 Task: Add a signature Madison Evans containing Best wishes for a happy National Adoption Month, Madison Evans to email address softage.3@softage.net and add a label Letters of intent
Action: Mouse moved to (87, 119)
Screenshot: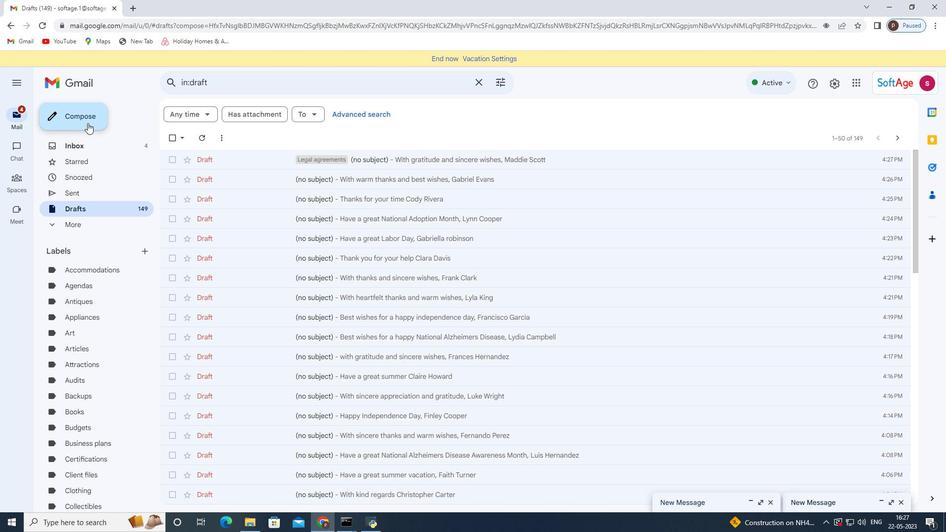 
Action: Mouse pressed left at (87, 119)
Screenshot: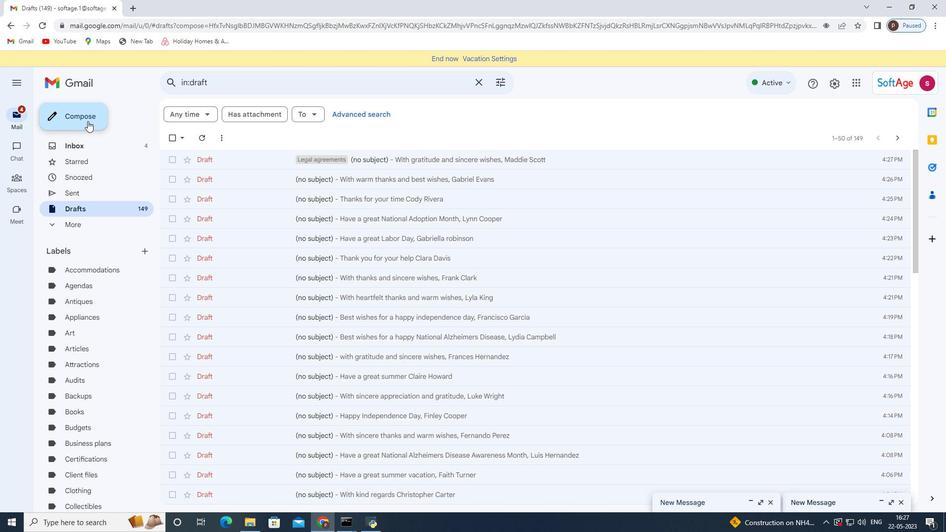 
Action: Mouse moved to (534, 494)
Screenshot: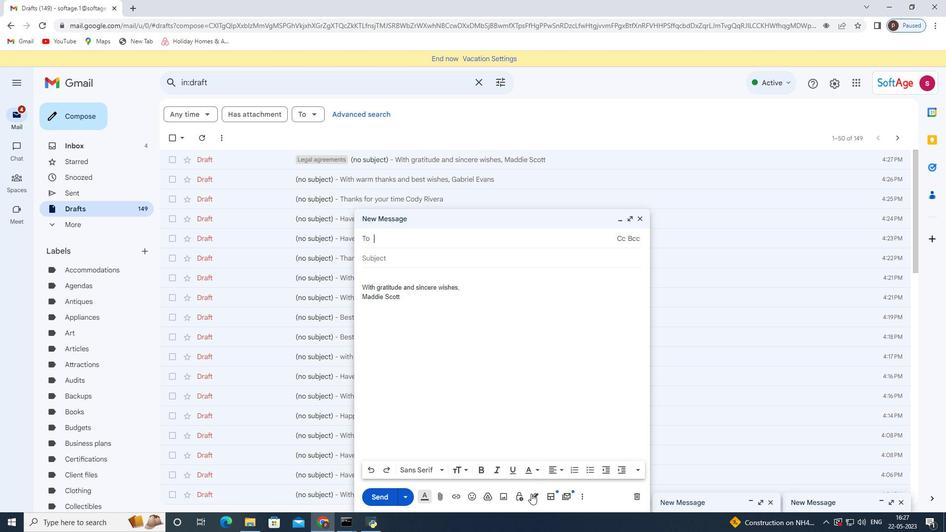 
Action: Mouse pressed left at (534, 494)
Screenshot: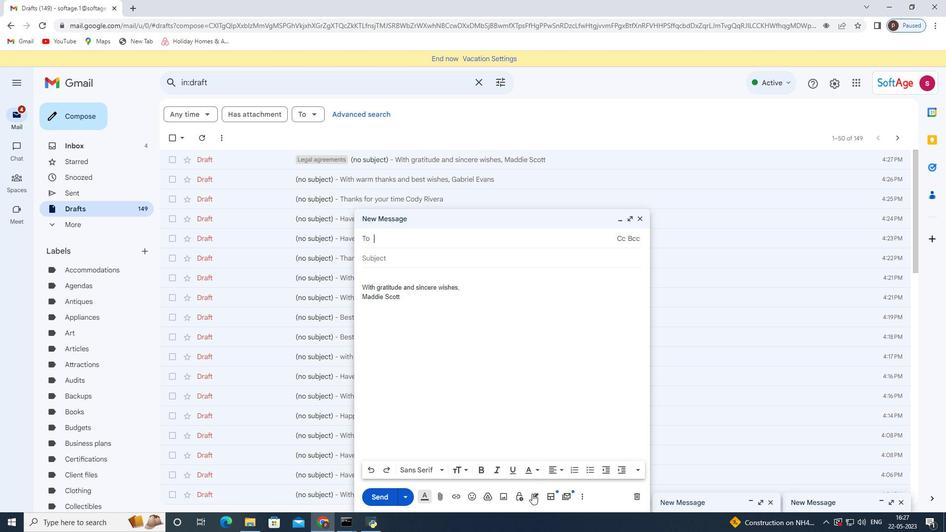 
Action: Mouse moved to (584, 447)
Screenshot: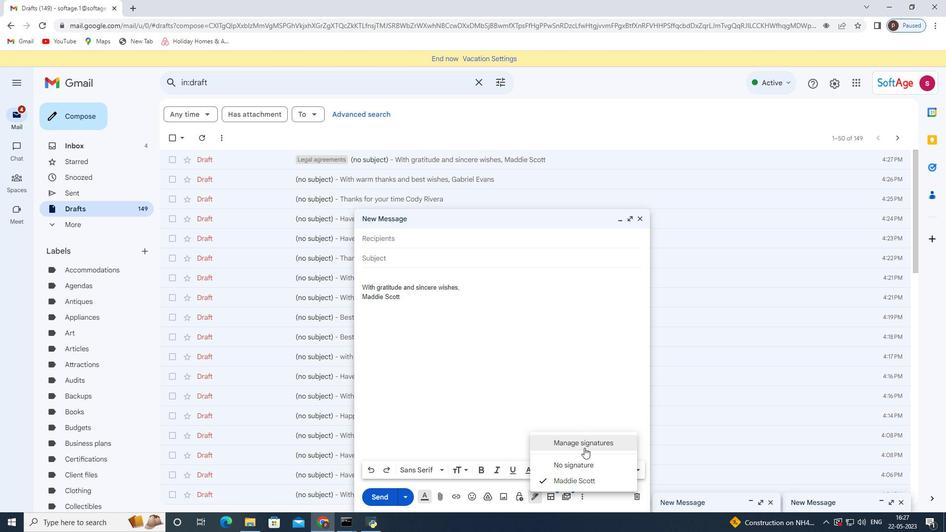 
Action: Mouse pressed left at (584, 447)
Screenshot: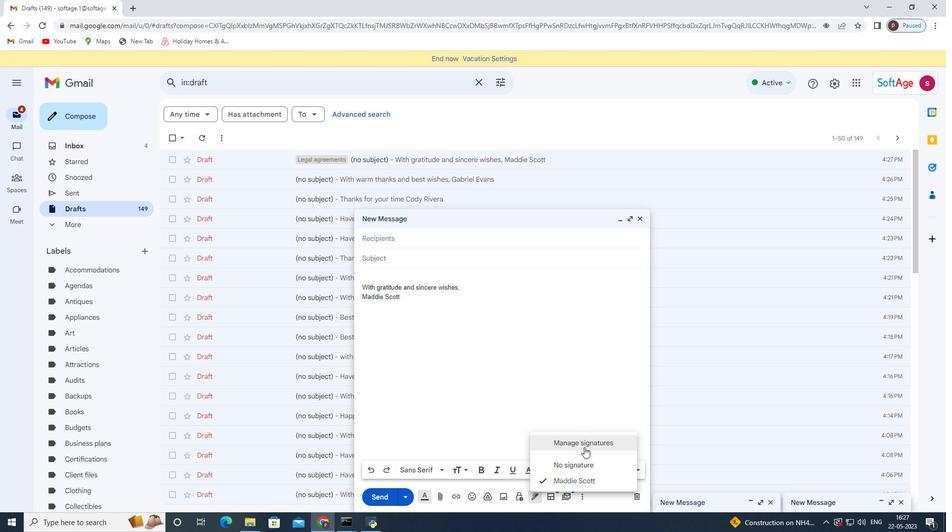 
Action: Mouse moved to (254, 349)
Screenshot: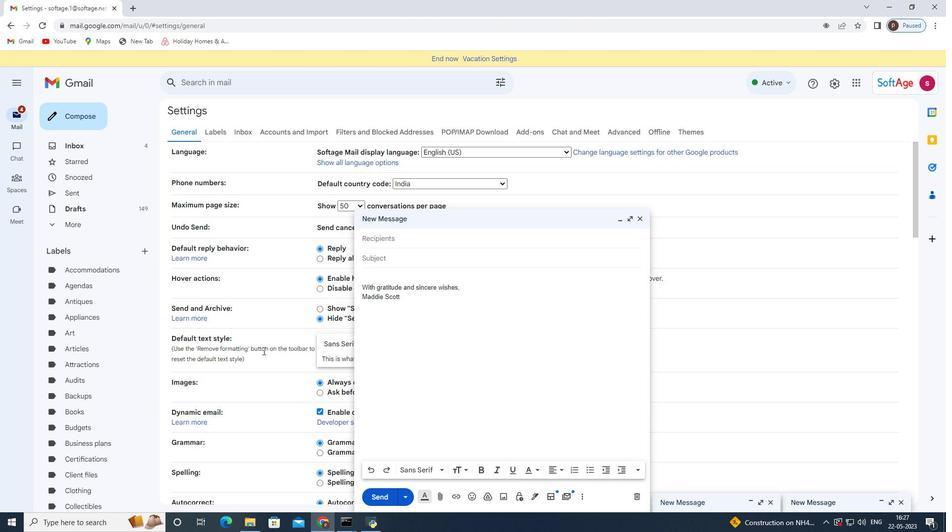 
Action: Mouse scrolled (254, 348) with delta (0, 0)
Screenshot: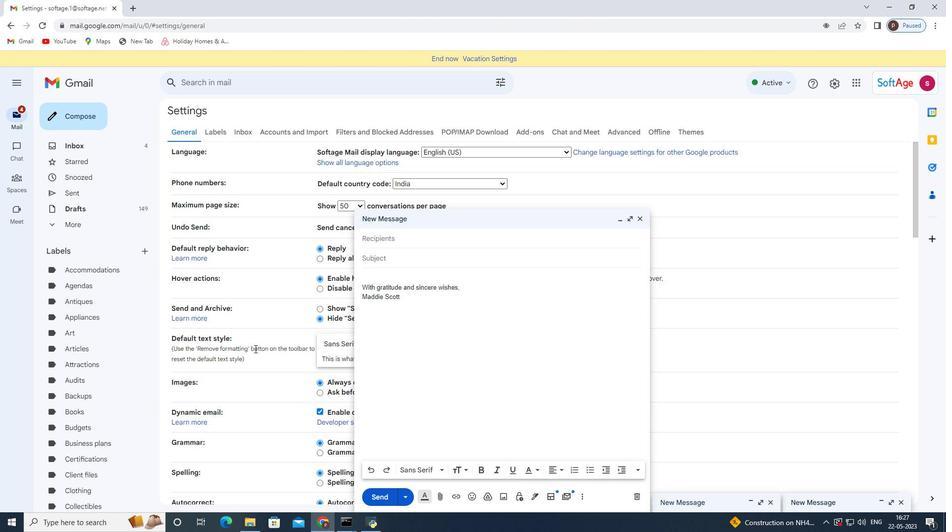 
Action: Mouse scrolled (254, 348) with delta (0, 0)
Screenshot: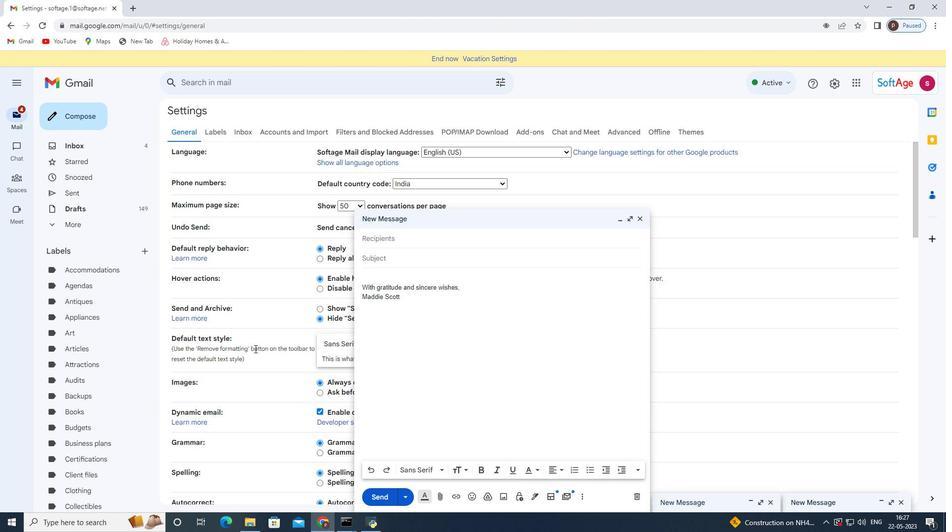 
Action: Mouse scrolled (254, 348) with delta (0, 0)
Screenshot: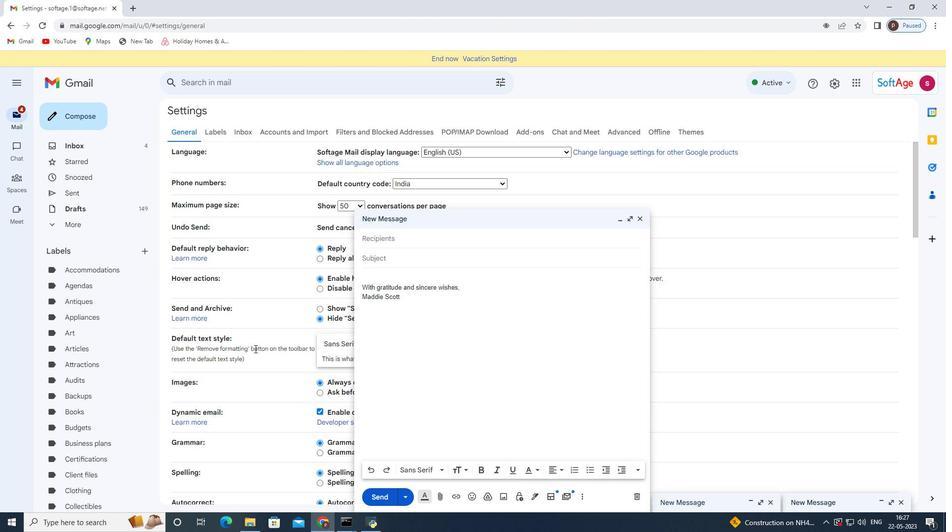 
Action: Mouse scrolled (254, 348) with delta (0, 0)
Screenshot: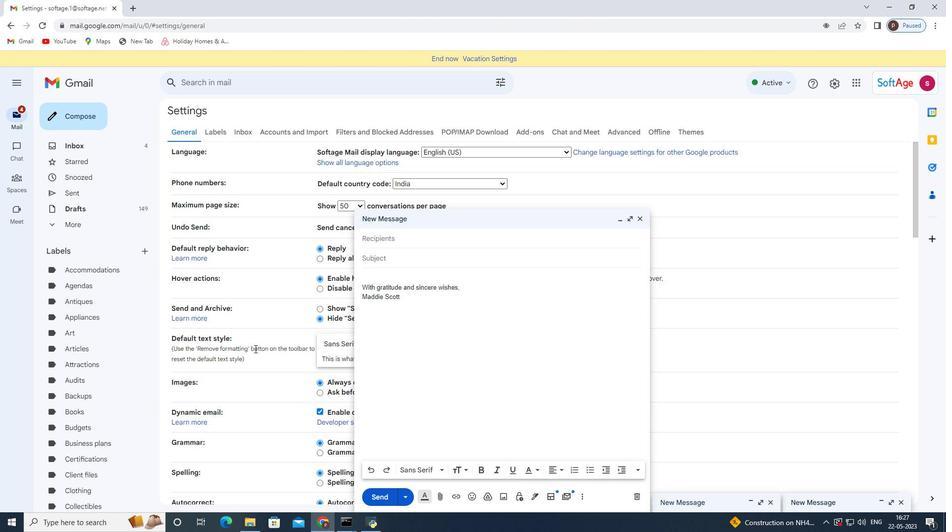 
Action: Mouse scrolled (254, 348) with delta (0, 0)
Screenshot: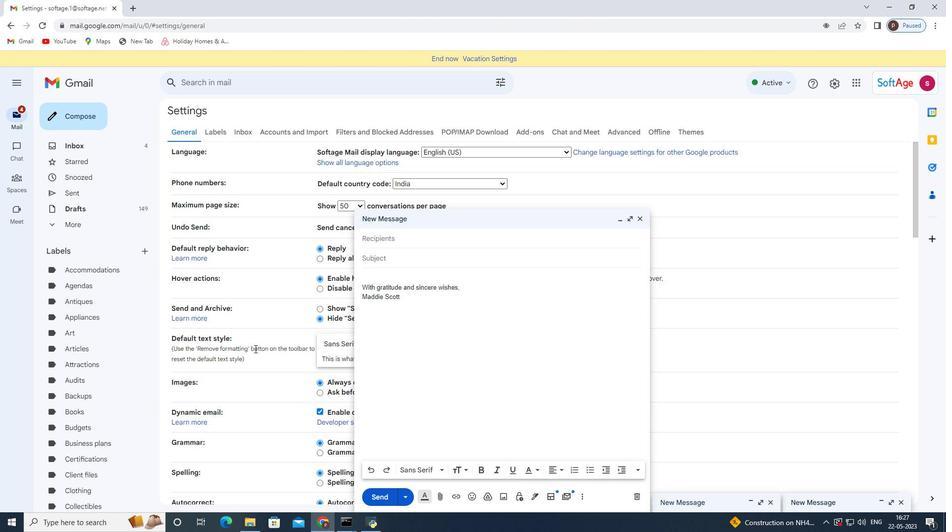 
Action: Mouse moved to (639, 219)
Screenshot: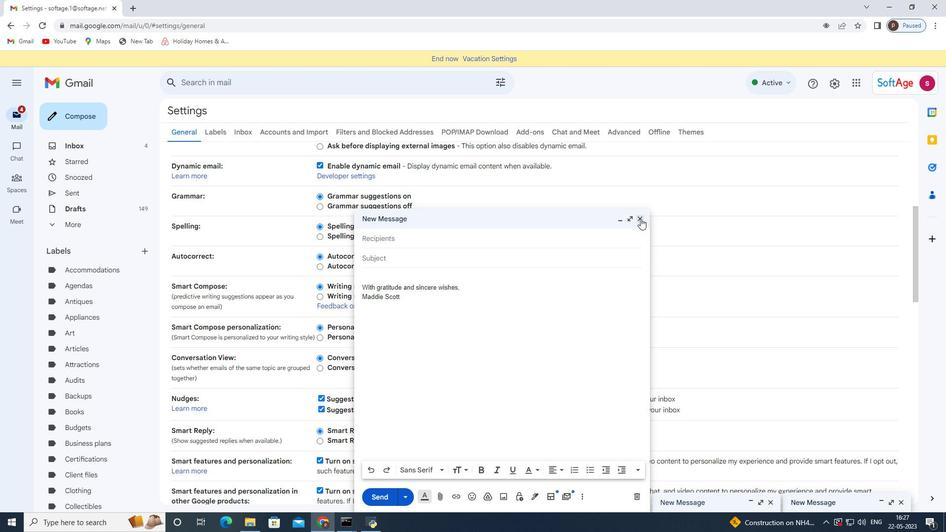 
Action: Mouse pressed left at (639, 219)
Screenshot: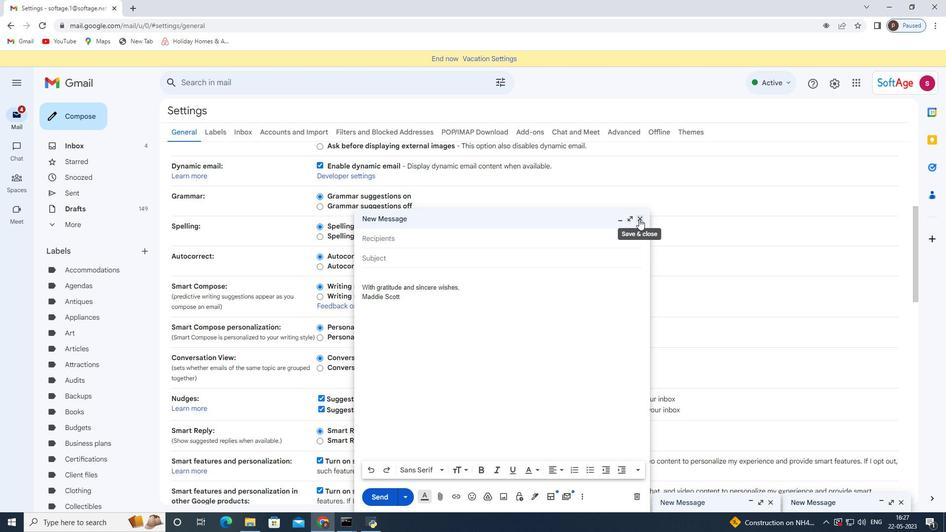 
Action: Mouse moved to (393, 303)
Screenshot: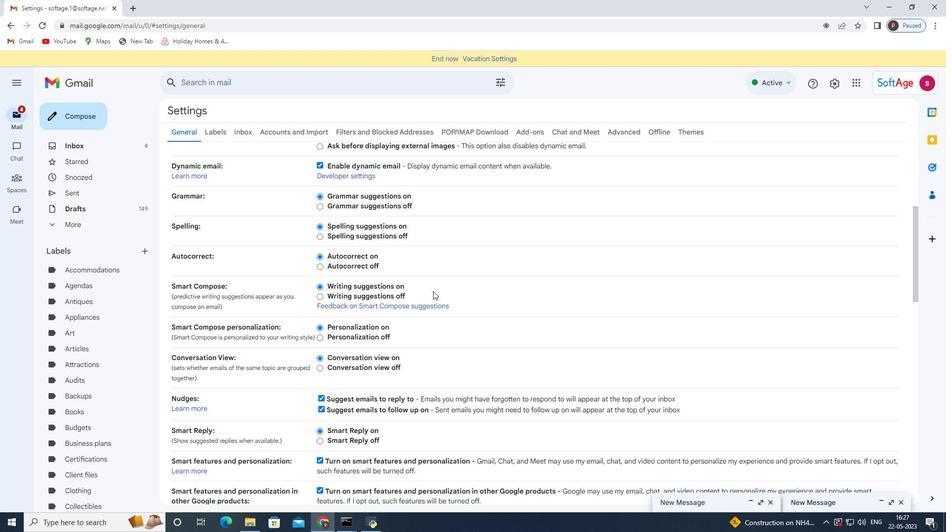 
Action: Mouse scrolled (393, 303) with delta (0, 0)
Screenshot: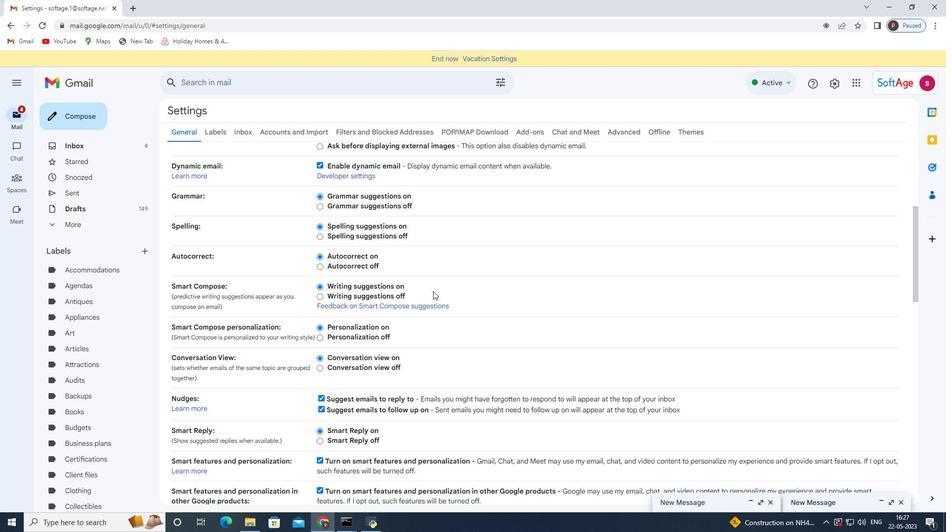 
Action: Mouse moved to (393, 304)
Screenshot: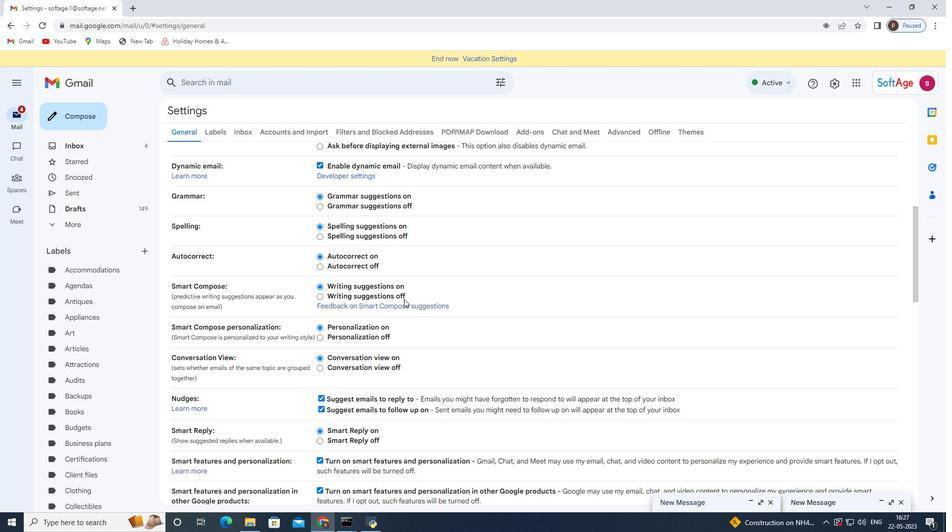 
Action: Mouse scrolled (393, 303) with delta (0, 0)
Screenshot: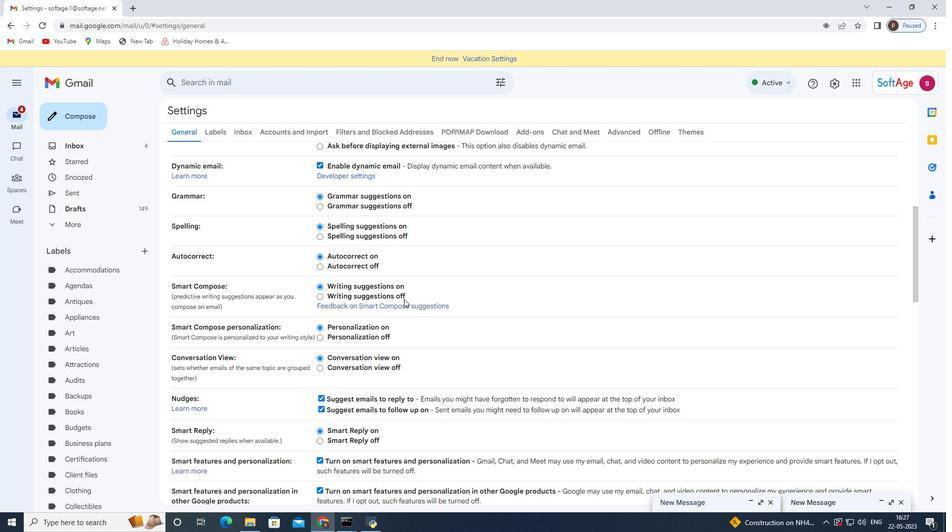 
Action: Mouse moved to (392, 305)
Screenshot: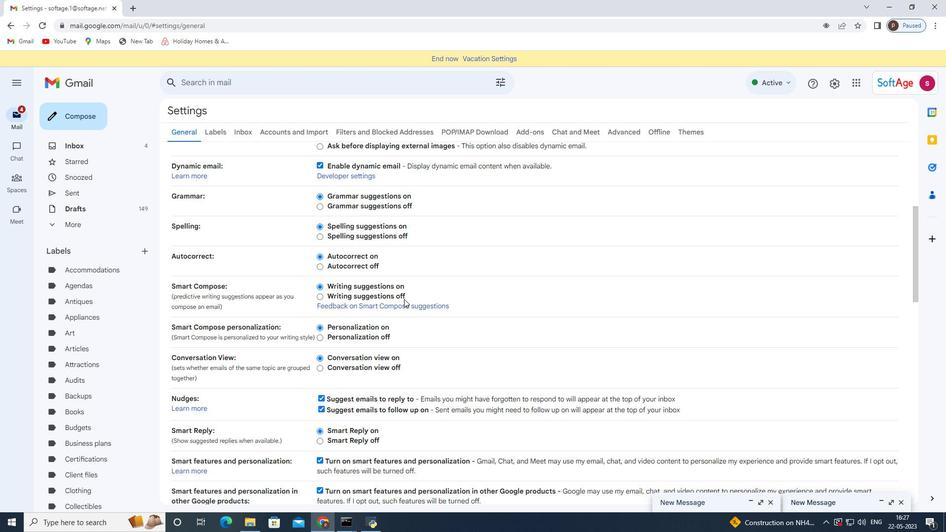 
Action: Mouse scrolled (392, 305) with delta (0, 0)
Screenshot: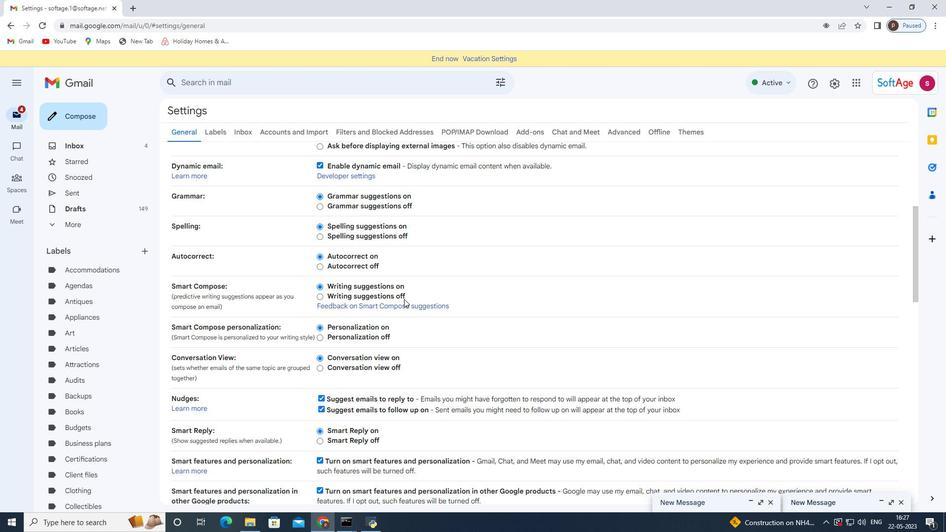 
Action: Mouse moved to (390, 306)
Screenshot: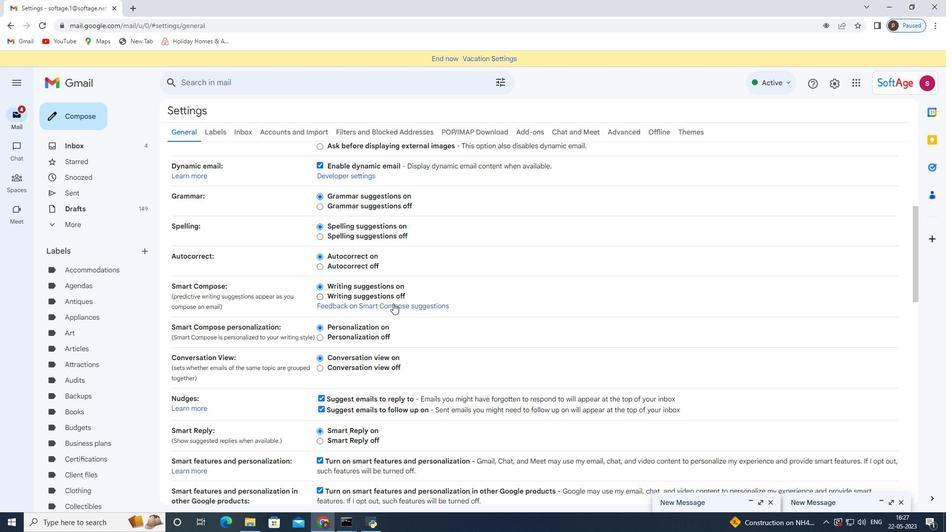 
Action: Mouse scrolled (390, 306) with delta (0, 0)
Screenshot: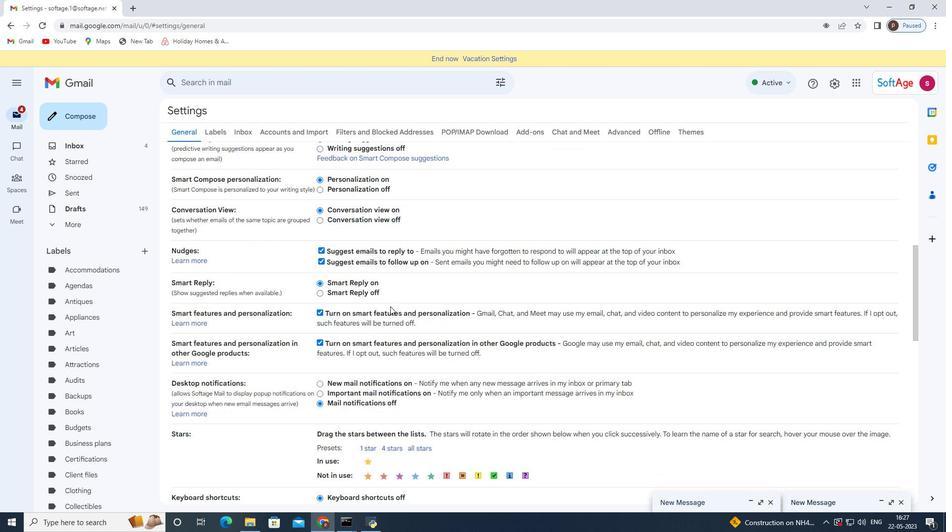 
Action: Mouse moved to (390, 307)
Screenshot: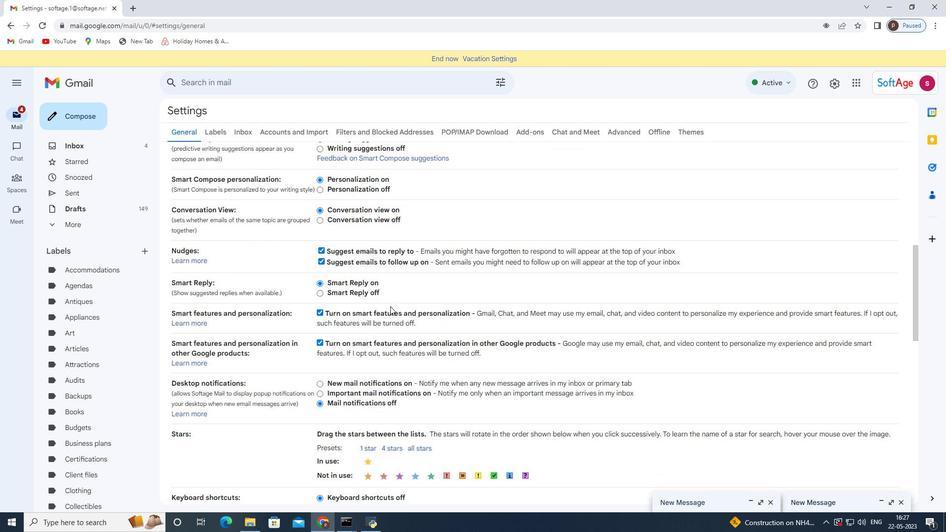 
Action: Mouse scrolled (390, 306) with delta (0, 0)
Screenshot: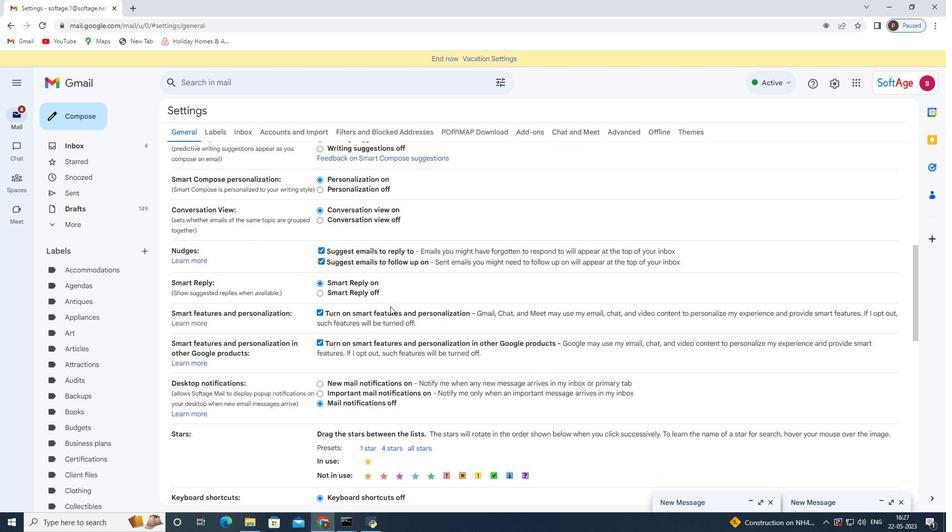 
Action: Mouse moved to (389, 309)
Screenshot: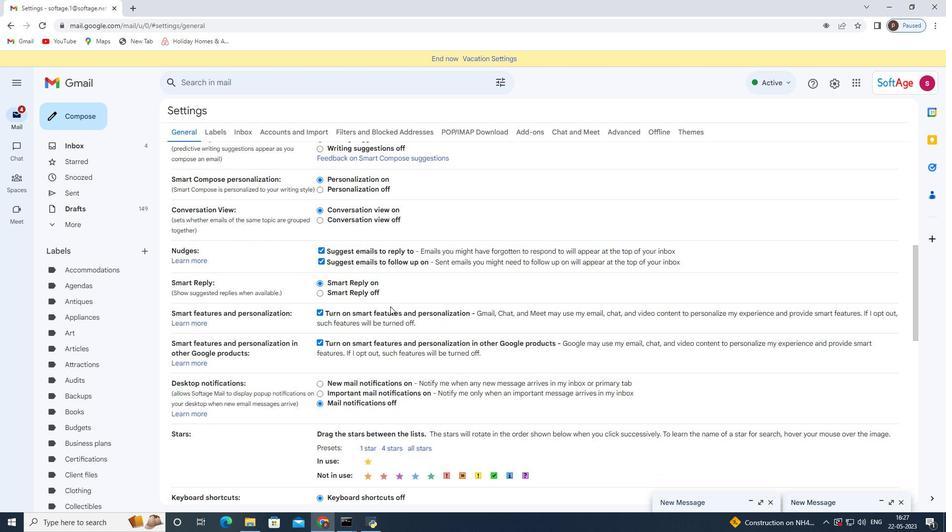 
Action: Mouse scrolled (390, 307) with delta (0, 0)
Screenshot: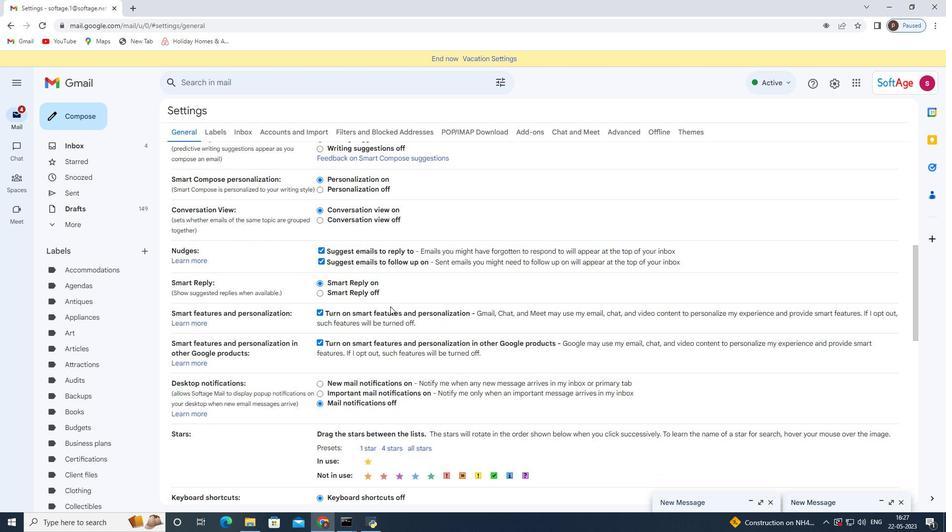 
Action: Mouse moved to (364, 337)
Screenshot: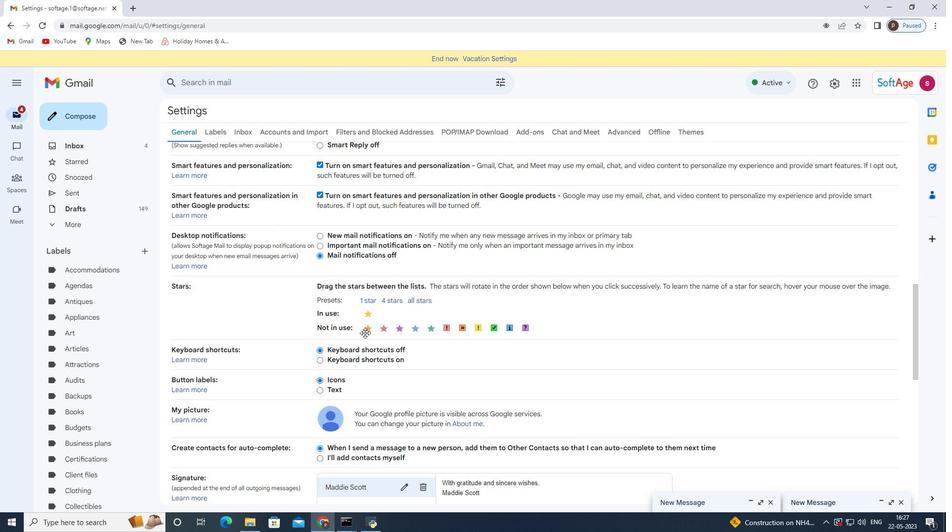 
Action: Mouse scrolled (364, 337) with delta (0, 0)
Screenshot: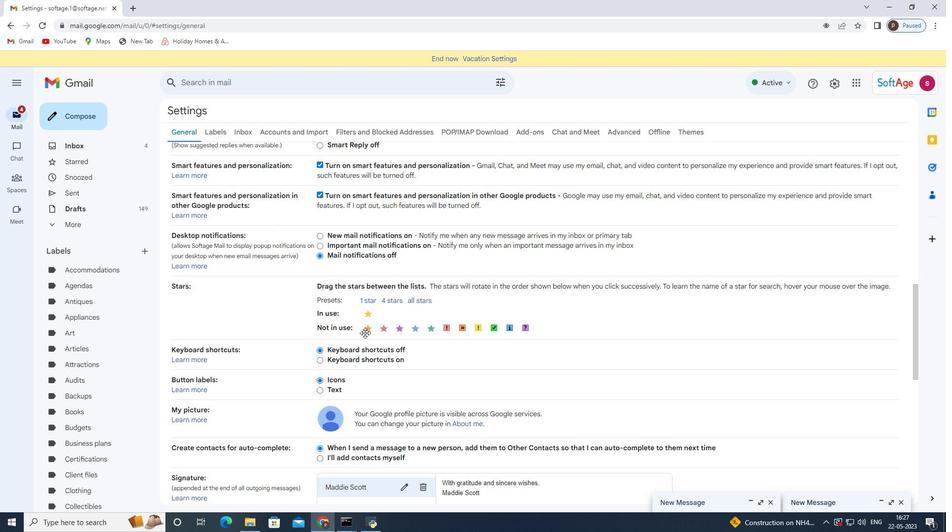 
Action: Mouse moved to (363, 338)
Screenshot: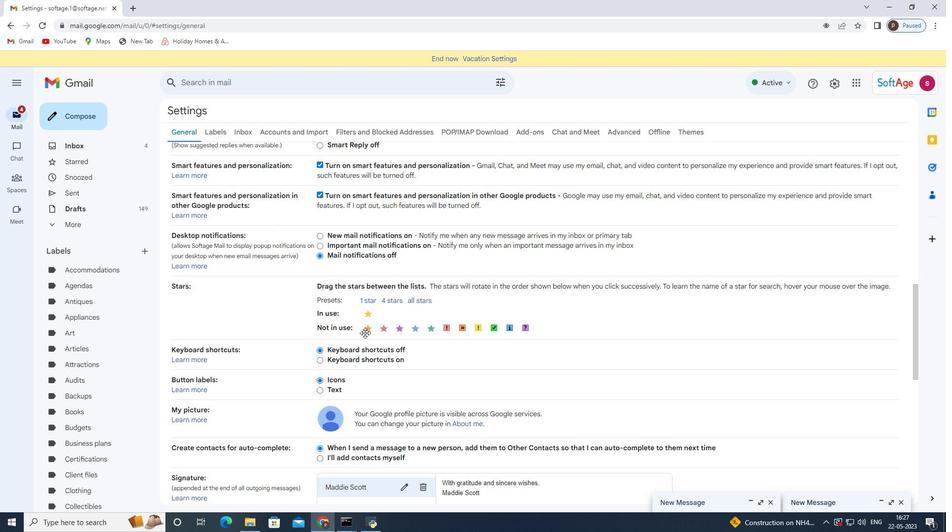 
Action: Mouse scrolled (364, 337) with delta (0, 0)
Screenshot: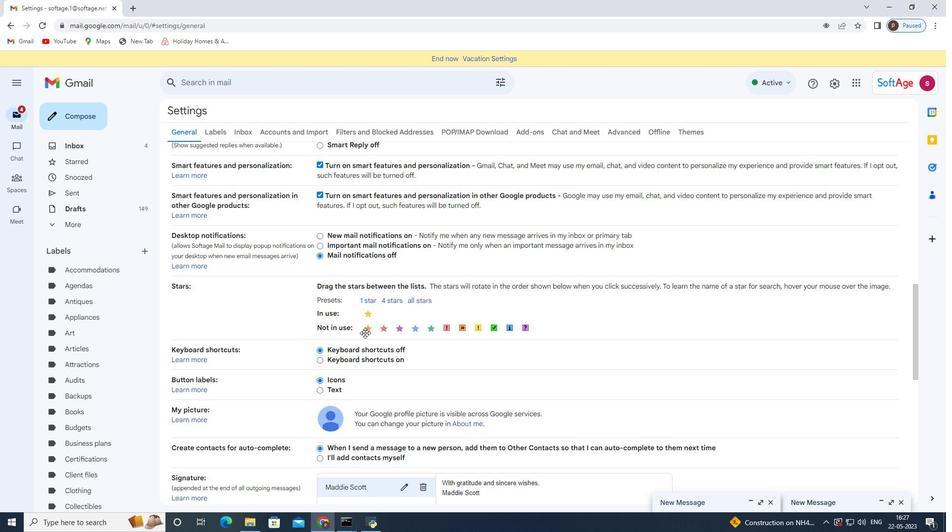 
Action: Mouse moved to (363, 340)
Screenshot: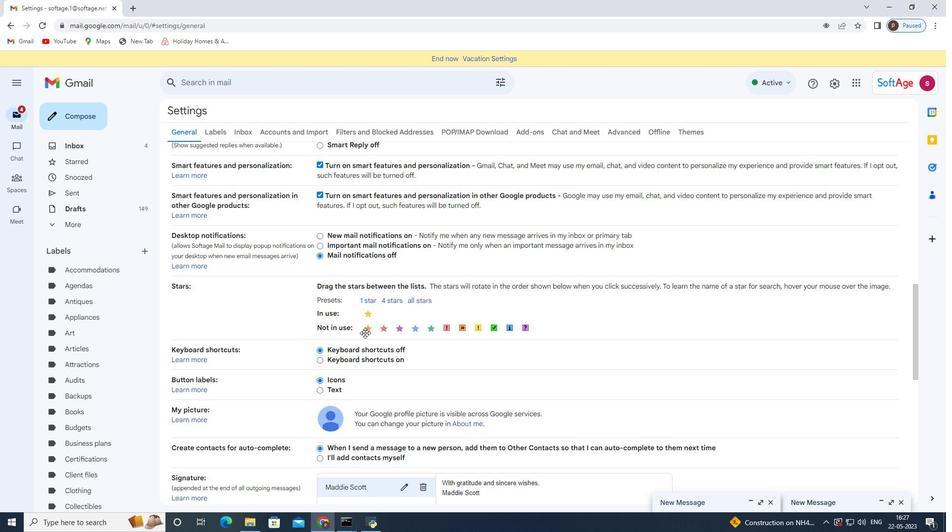 
Action: Mouse scrolled (363, 339) with delta (0, 0)
Screenshot: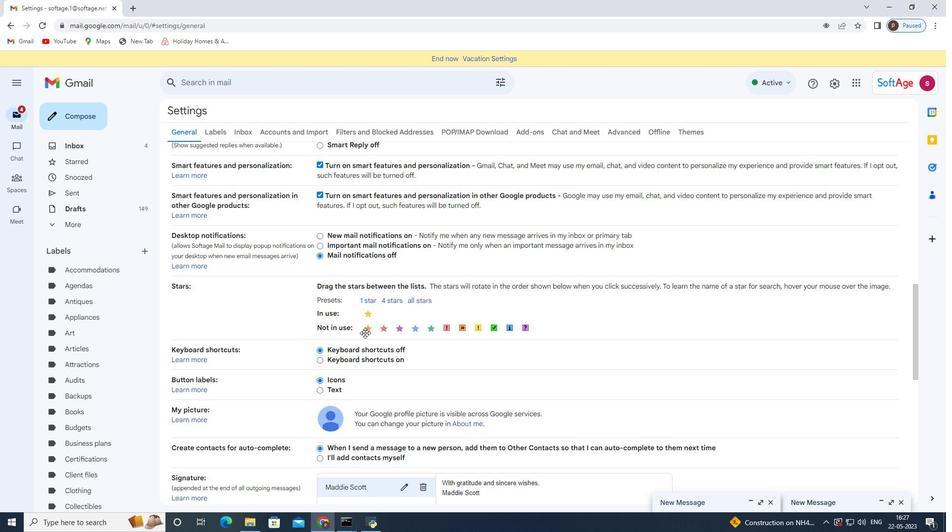 
Action: Mouse moved to (363, 340)
Screenshot: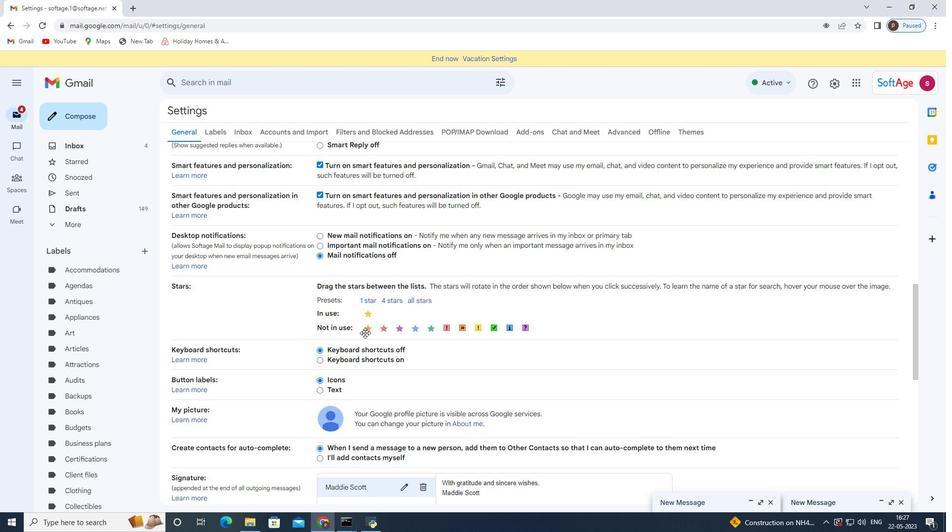 
Action: Mouse scrolled (363, 339) with delta (0, 0)
Screenshot: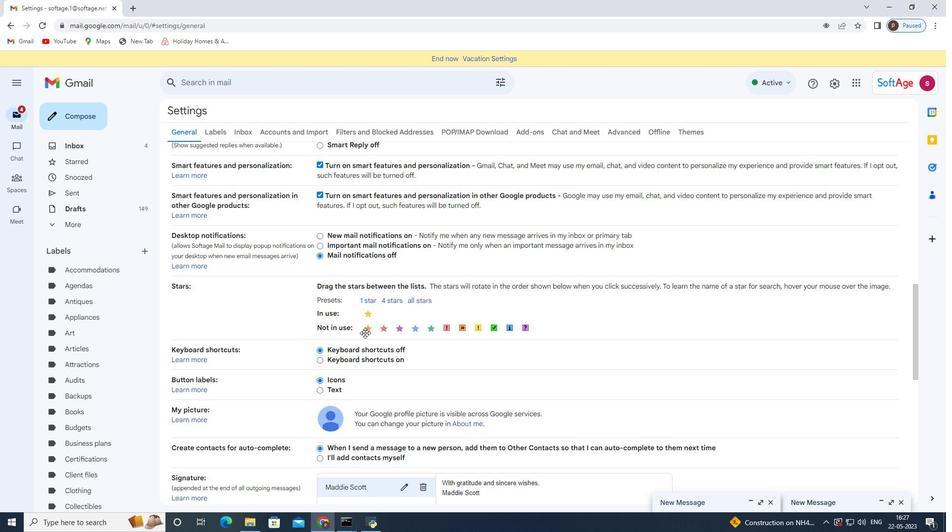 
Action: Mouse moved to (438, 282)
Screenshot: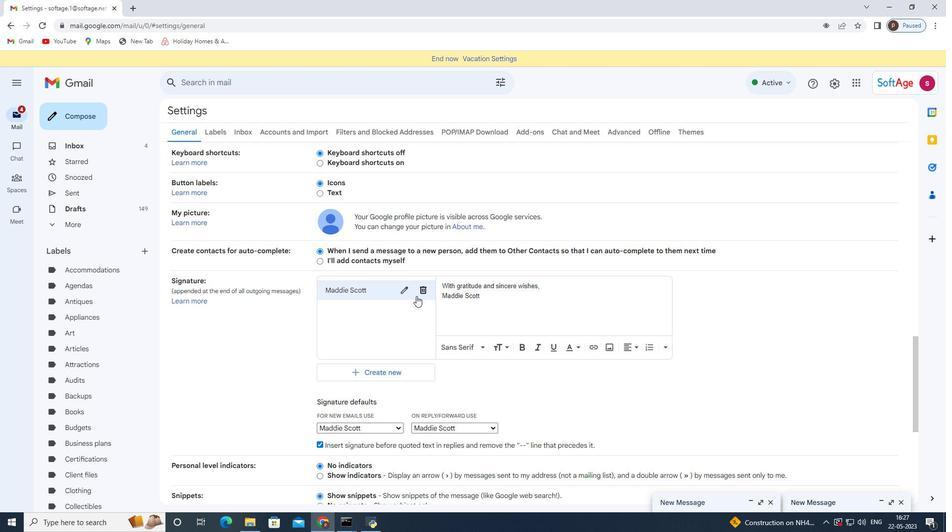 
Action: Mouse pressed left at (438, 282)
Screenshot: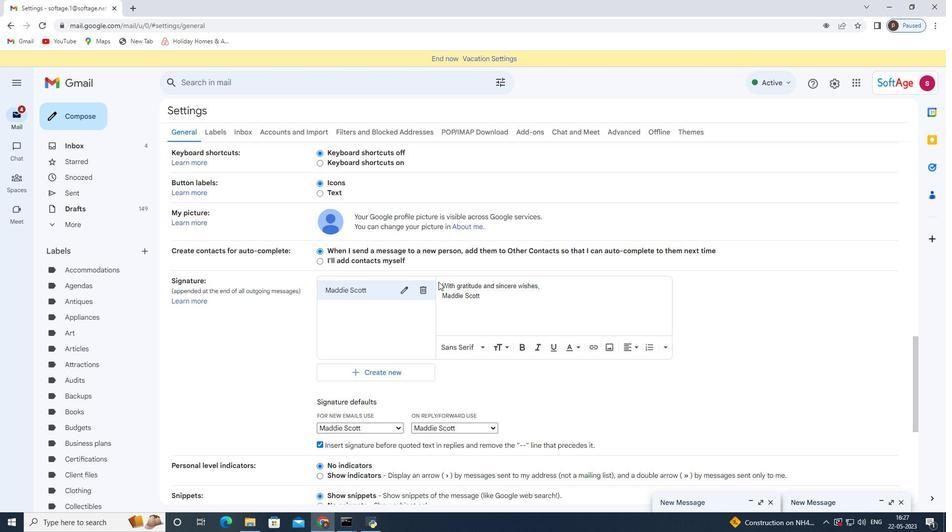 
Action: Mouse moved to (433, 286)
Screenshot: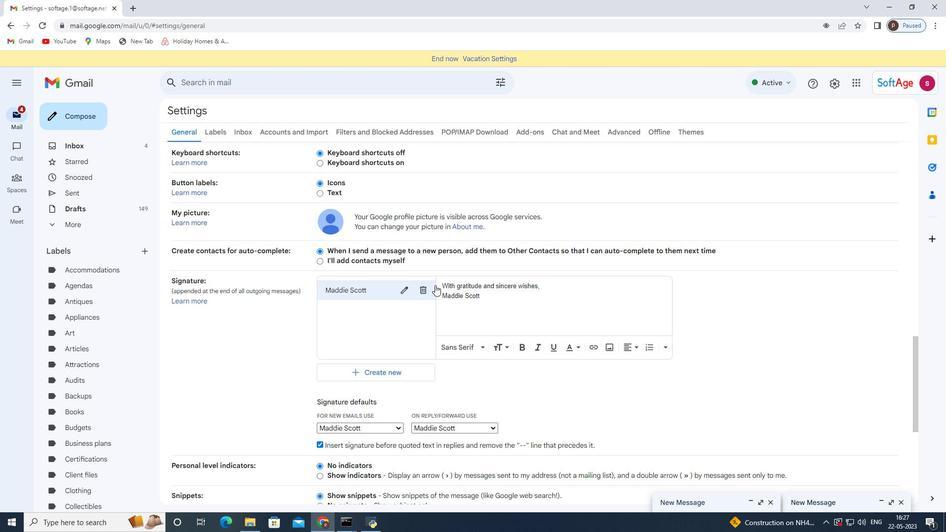 
Action: Mouse pressed left at (433, 286)
Screenshot: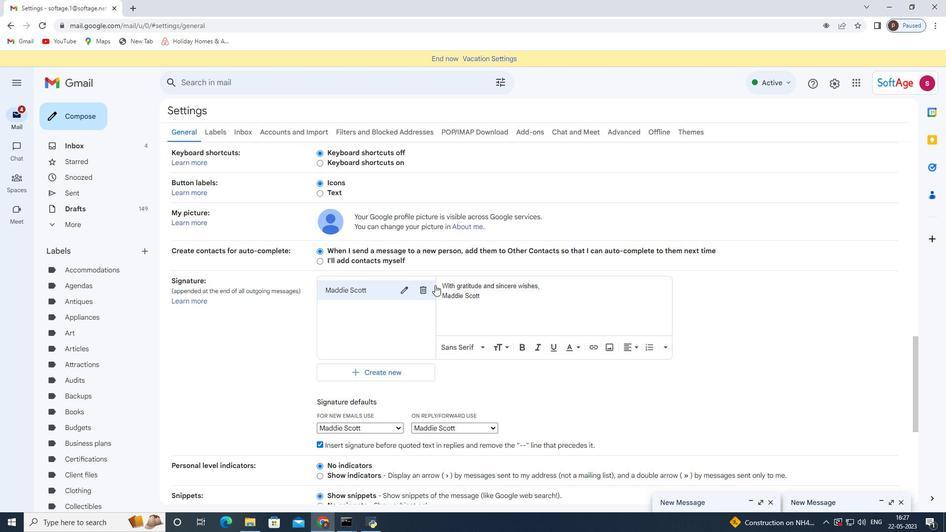 
Action: Mouse moved to (428, 288)
Screenshot: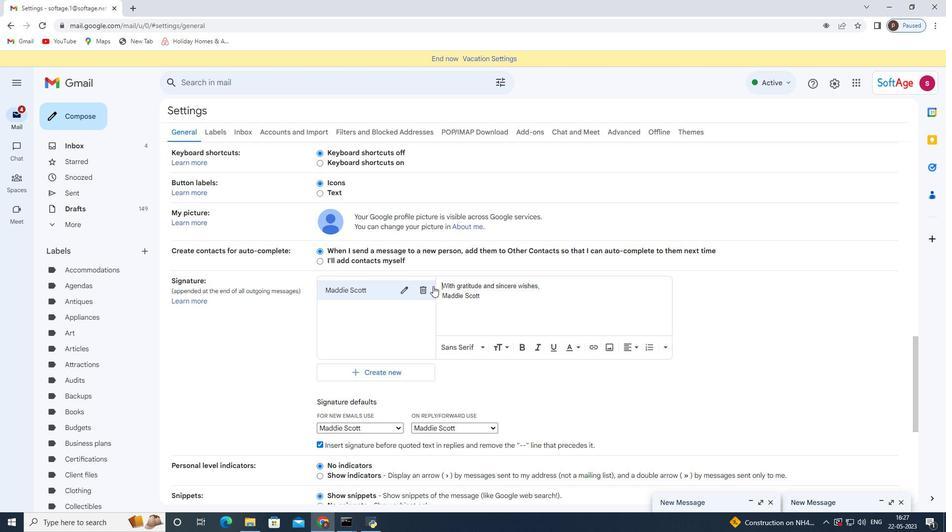 
Action: Mouse pressed left at (428, 288)
Screenshot: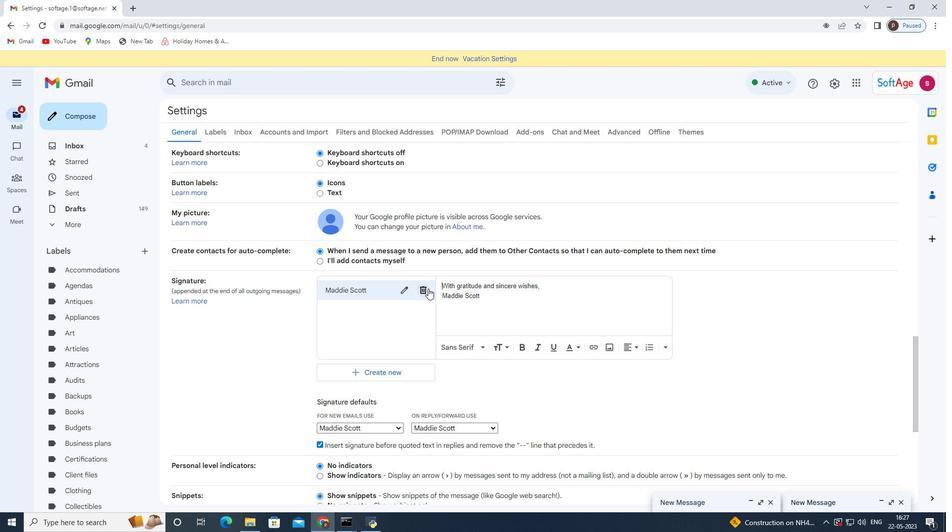 
Action: Mouse moved to (558, 304)
Screenshot: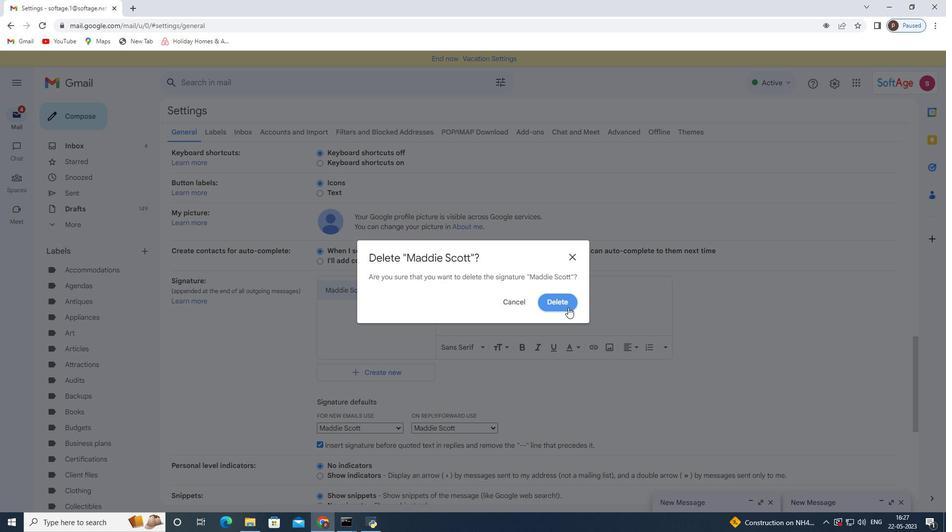 
Action: Mouse pressed left at (558, 304)
Screenshot: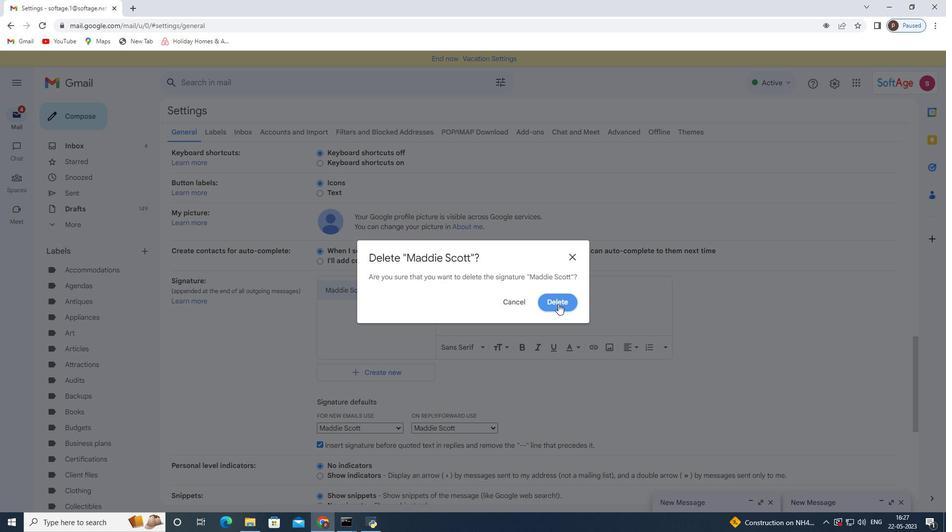 
Action: Mouse moved to (379, 305)
Screenshot: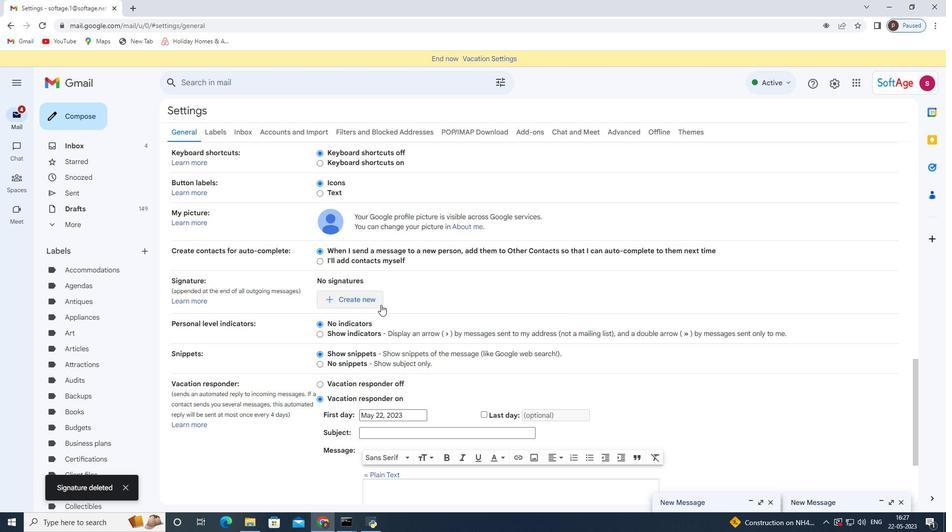 
Action: Mouse pressed left at (379, 305)
Screenshot: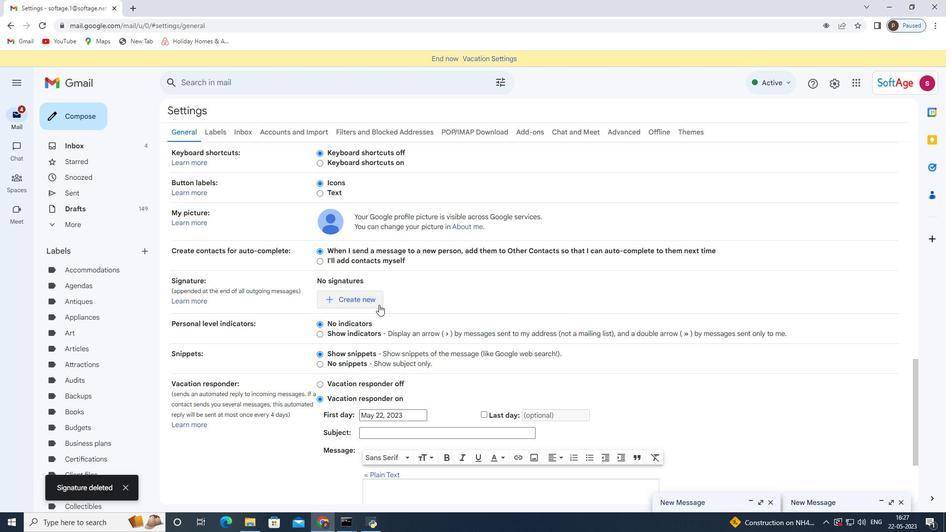
Action: Mouse moved to (409, 276)
Screenshot: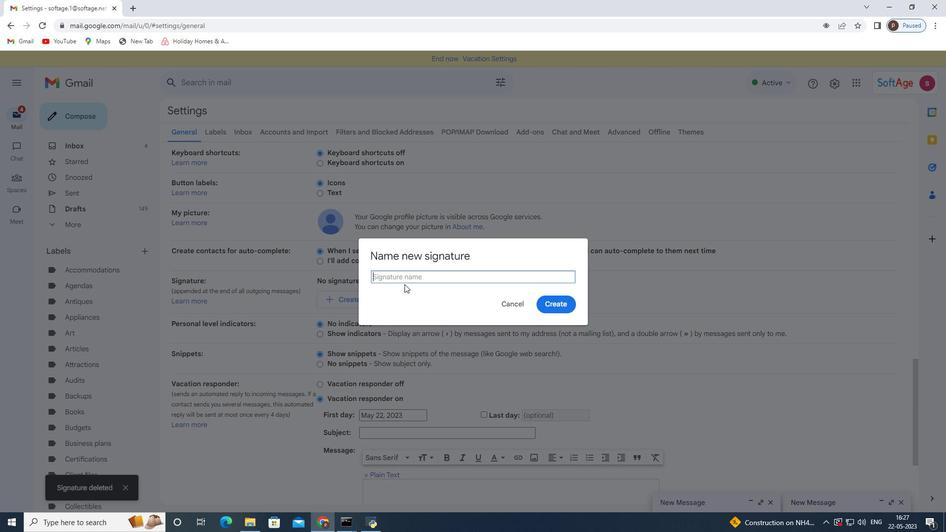 
Action: Mouse pressed left at (409, 276)
Screenshot: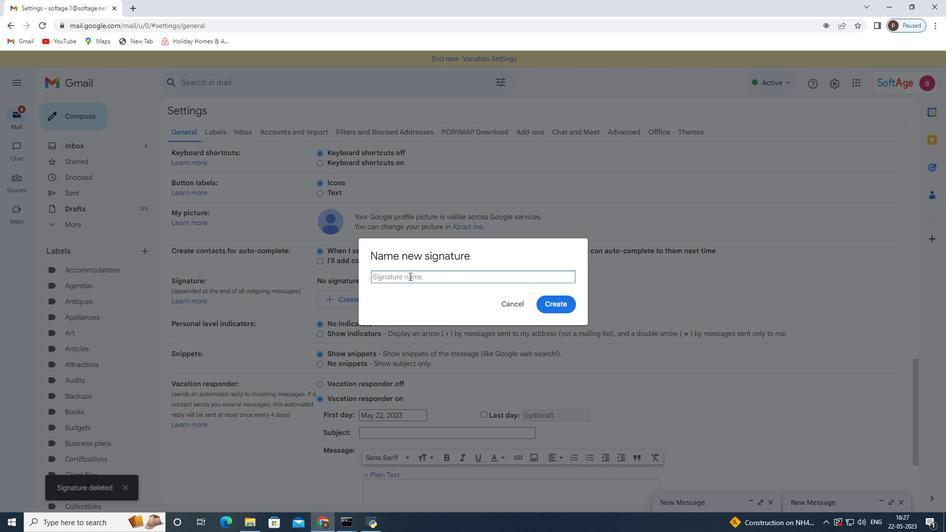 
Action: Key pressed <Key.shift><Key.shift>Madison<Key.space><Key.shift>Evans<Key.space>
Screenshot: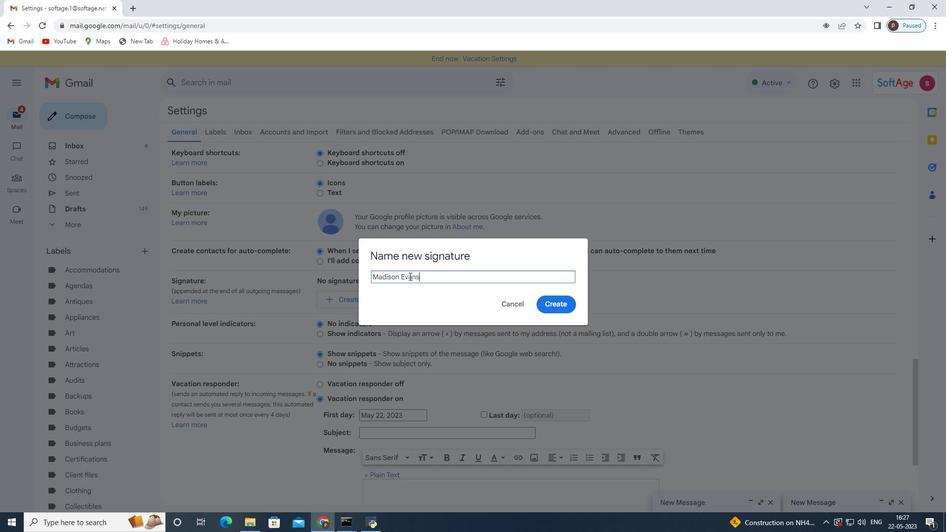 
Action: Mouse moved to (549, 311)
Screenshot: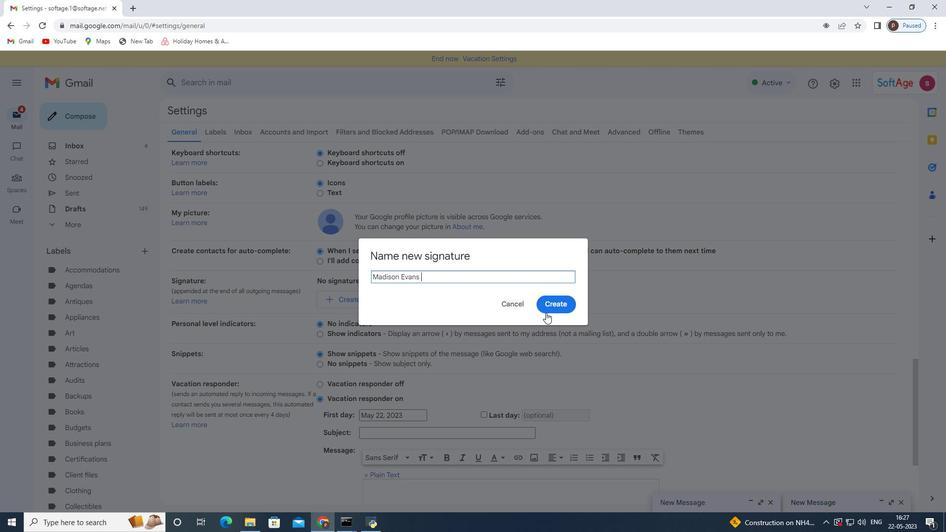 
Action: Mouse pressed left at (549, 311)
Screenshot: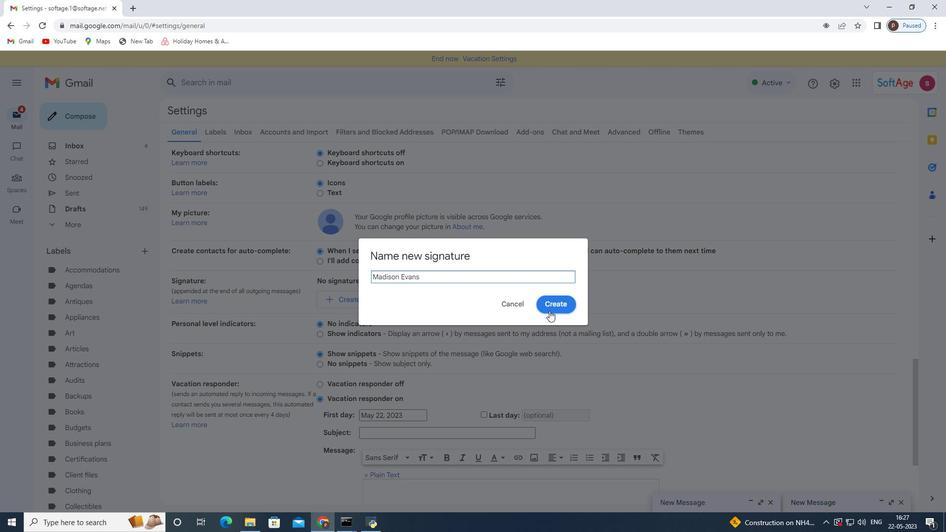 
Action: Mouse moved to (463, 291)
Screenshot: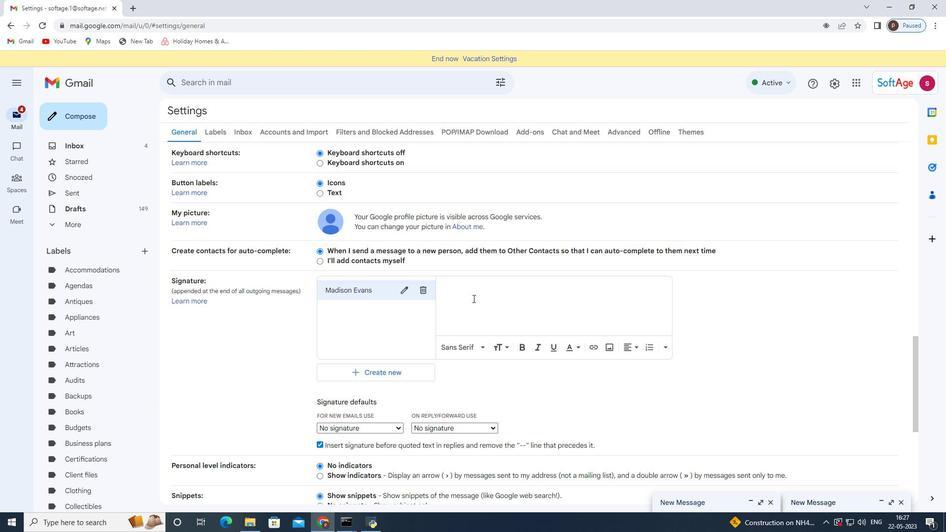 
Action: Mouse pressed left at (463, 291)
Screenshot: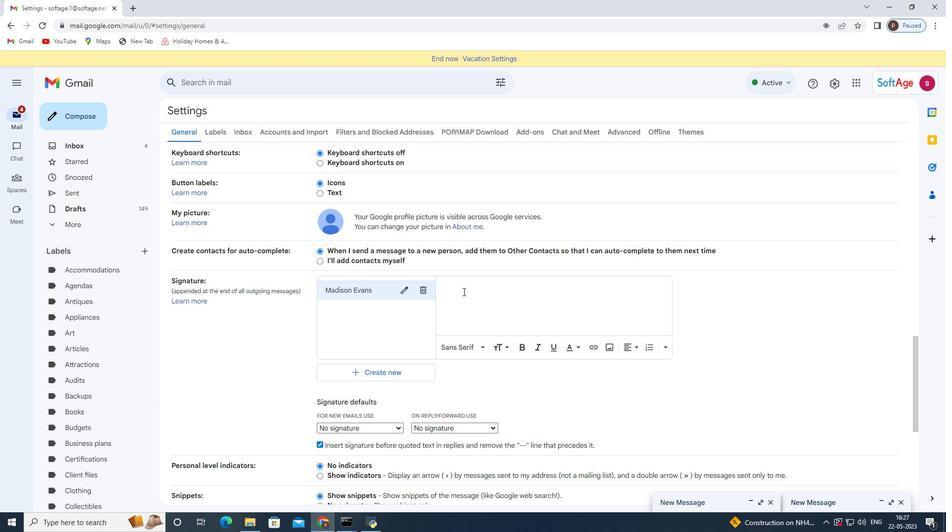 
Action: Key pressed <Key.shift>Best<Key.space>wishes<Key.space>for<Key.space>a<Key.space>happy<Key.space><Key.shift>National<Key.space><Key.shift>Adopto<Key.backspace>iom=<Key.backspace><Key.backspace>n<Key.space><Key.shift>Month,<Key.enter><Key.shift>Madison<Key.space><Key.shift>Evans
Screenshot: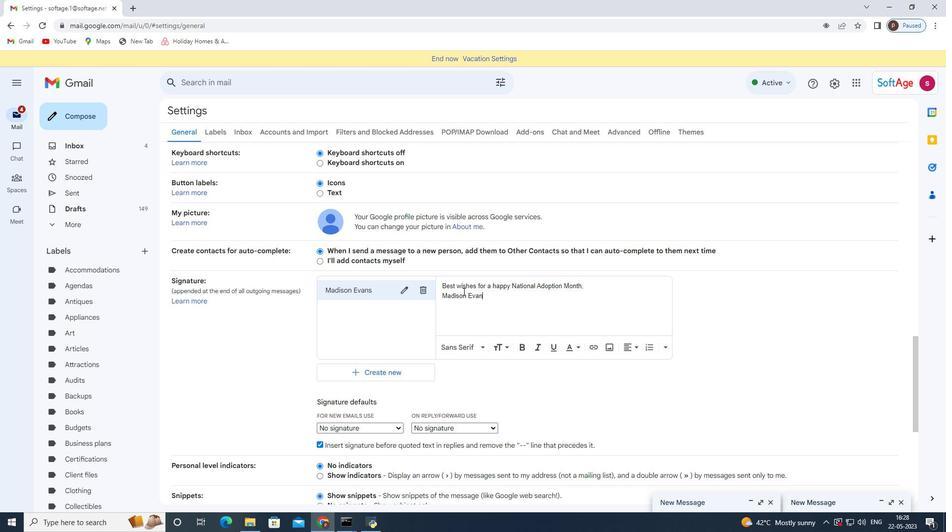 
Action: Mouse moved to (487, 356)
Screenshot: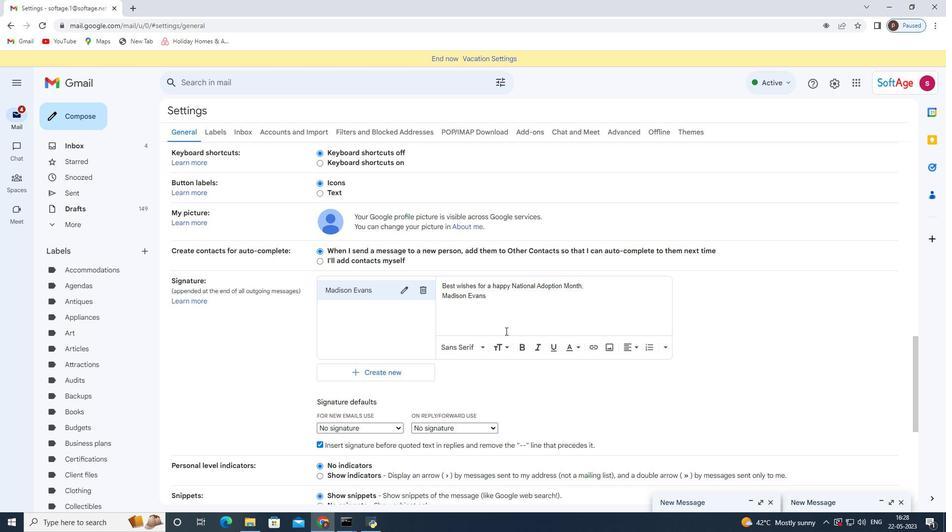 
Action: Mouse scrolled (487, 355) with delta (0, 0)
Screenshot: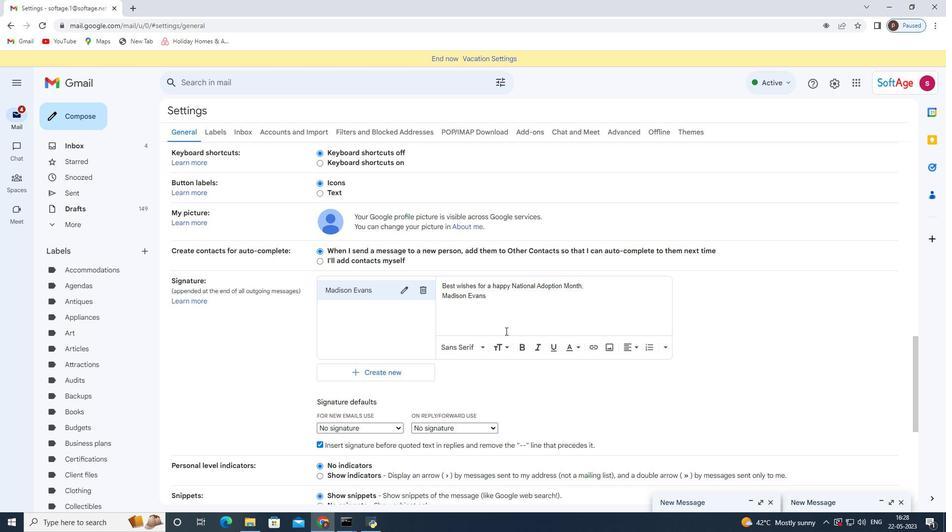 
Action: Mouse moved to (480, 363)
Screenshot: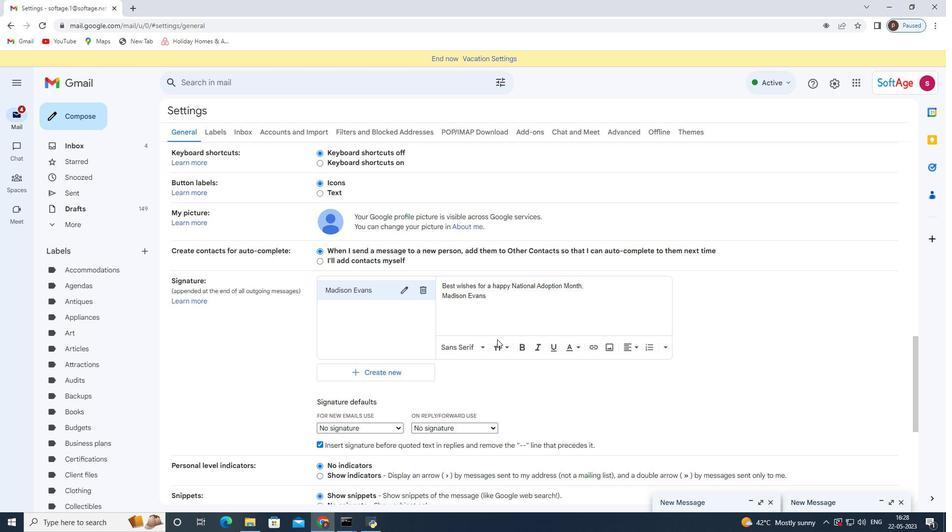 
Action: Mouse scrolled (480, 362) with delta (0, 0)
Screenshot: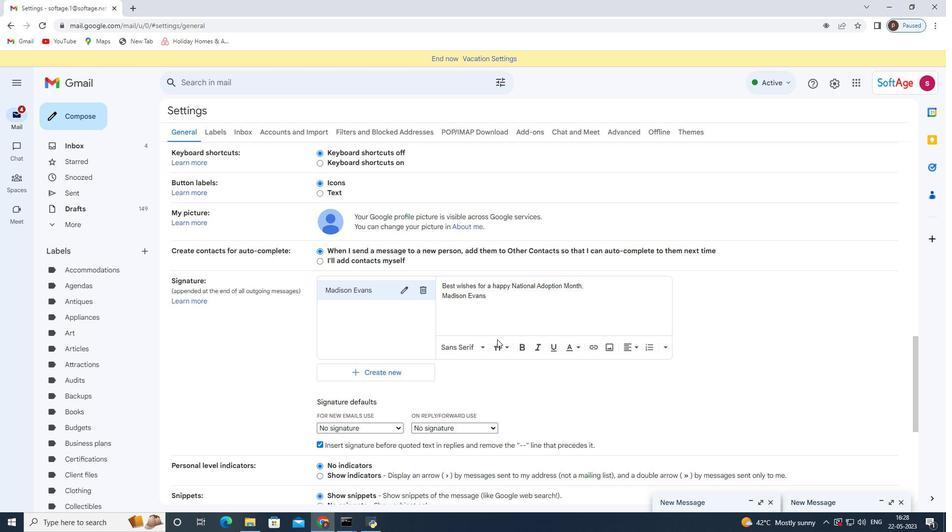 
Action: Mouse moved to (479, 365)
Screenshot: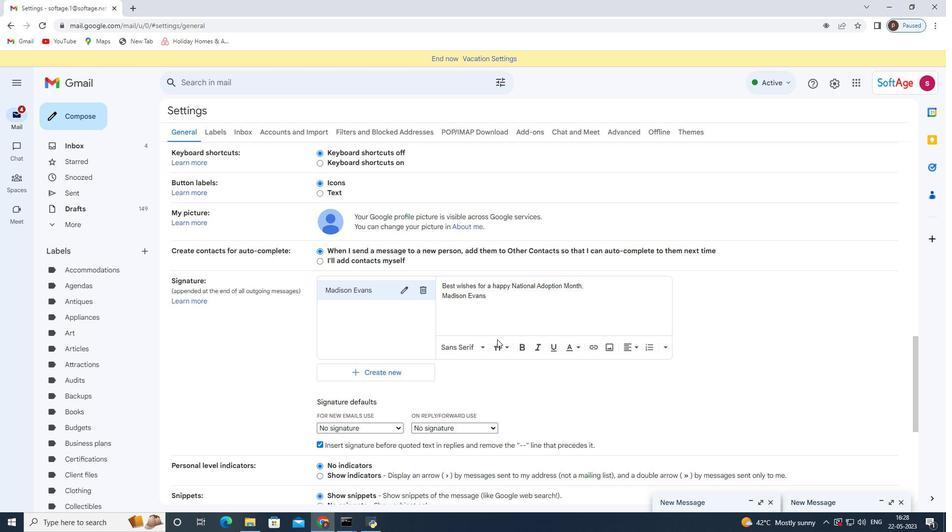 
Action: Mouse scrolled (479, 364) with delta (0, 0)
Screenshot: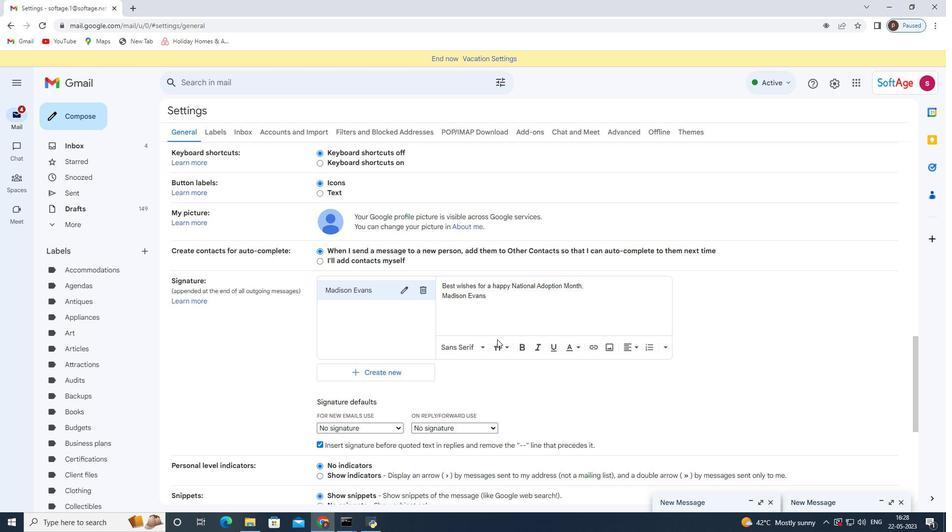 
Action: Mouse moved to (405, 279)
Screenshot: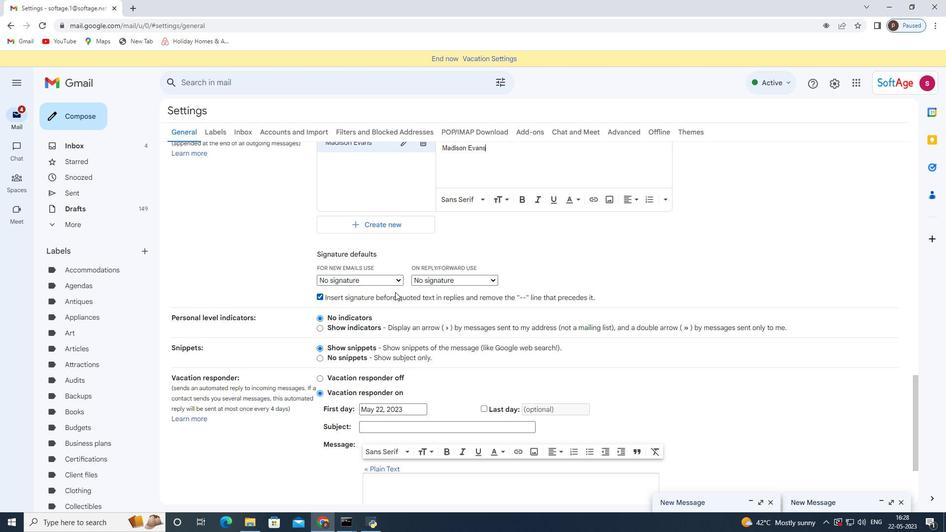 
Action: Mouse pressed left at (405, 279)
Screenshot: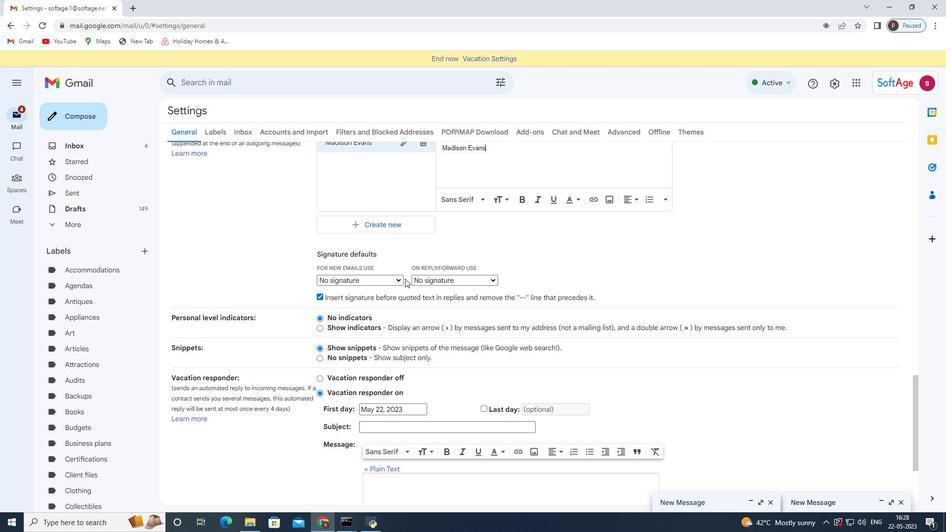 
Action: Mouse moved to (401, 278)
Screenshot: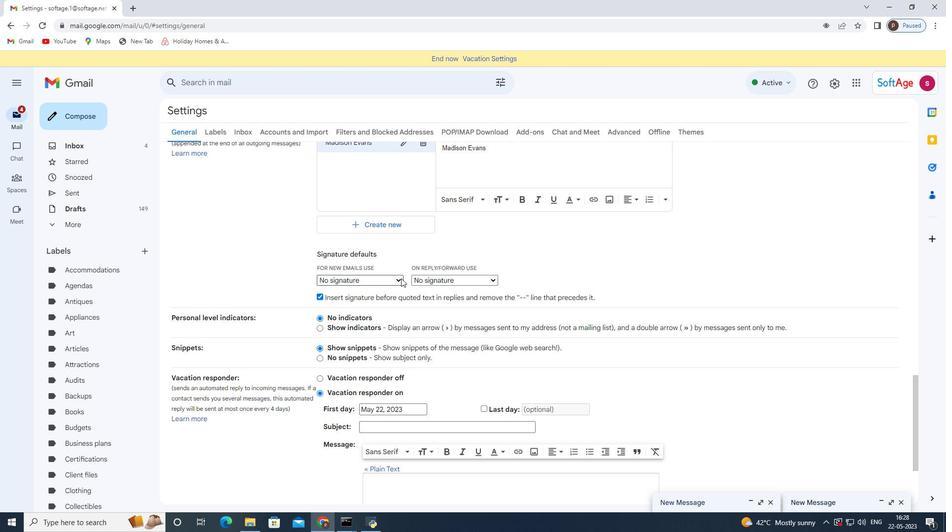 
Action: Mouse pressed left at (401, 278)
Screenshot: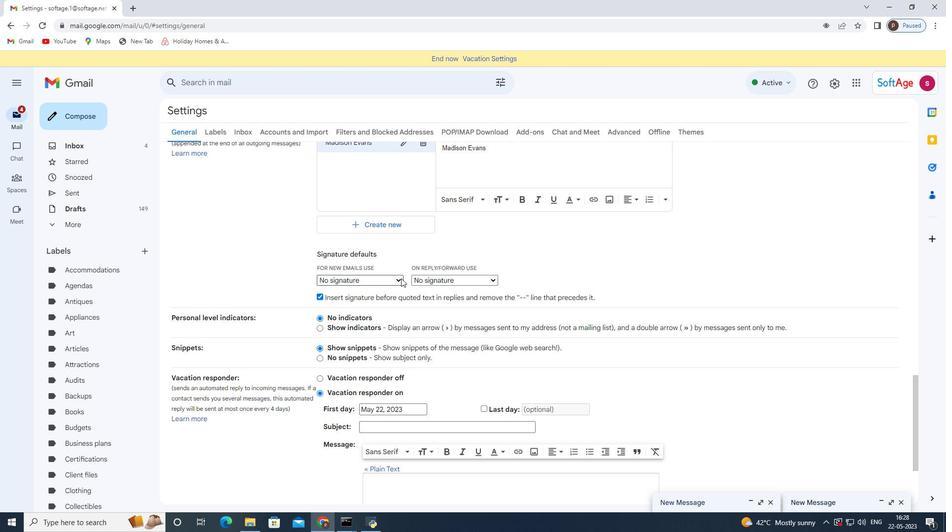 
Action: Mouse moved to (390, 301)
Screenshot: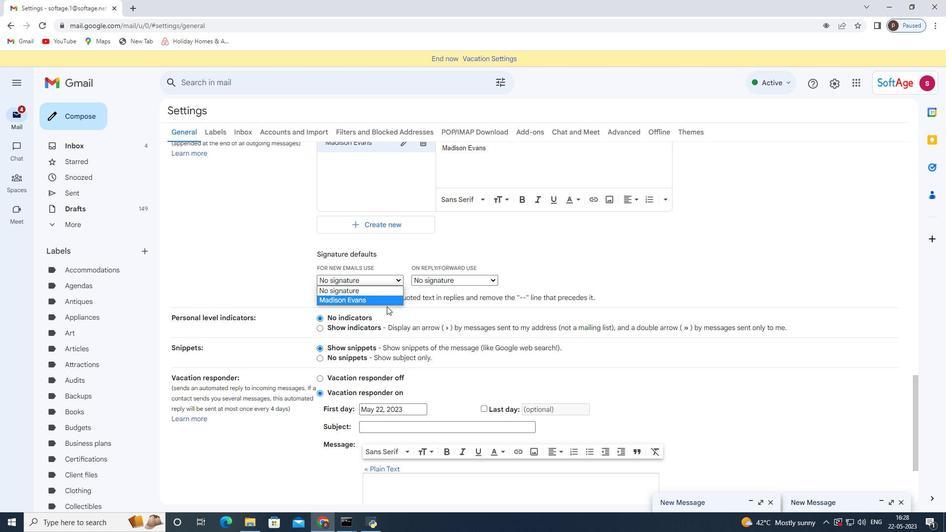 
Action: Mouse pressed left at (390, 301)
Screenshot: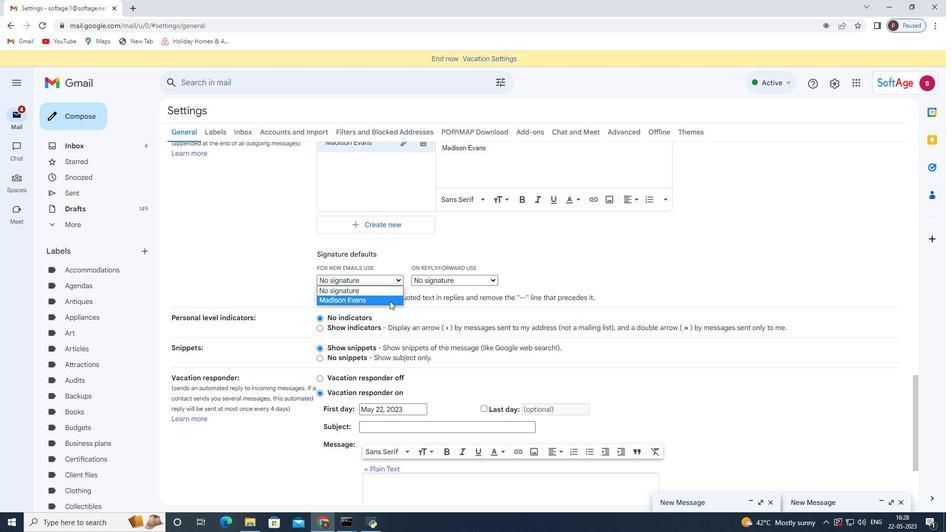 
Action: Mouse moved to (454, 282)
Screenshot: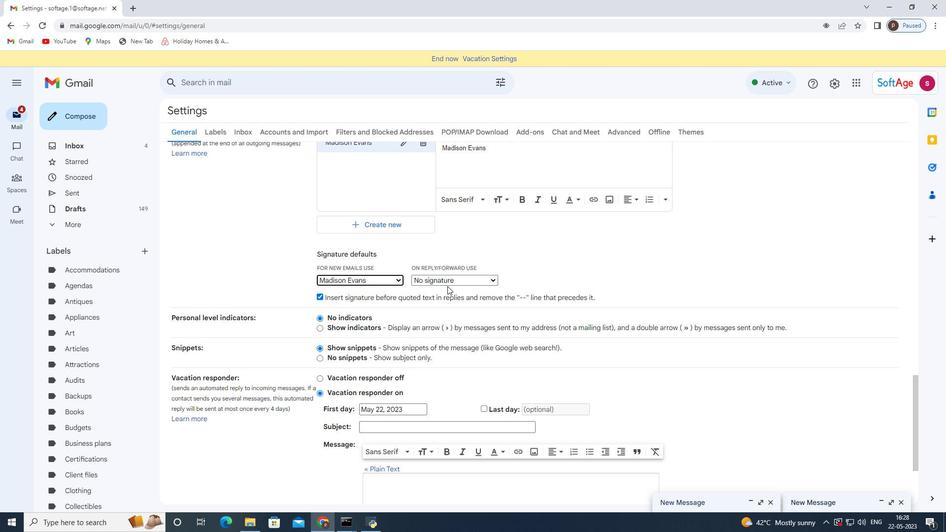 
Action: Mouse pressed left at (454, 282)
Screenshot: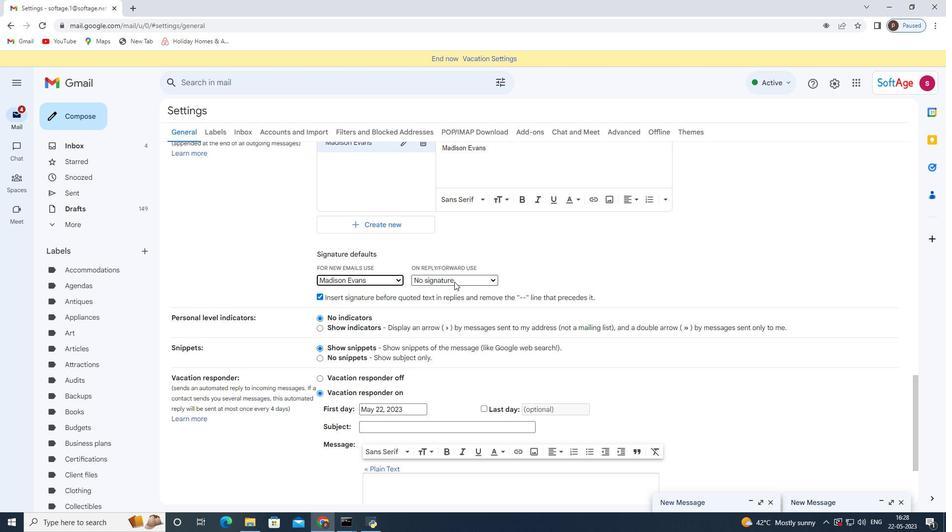 
Action: Mouse moved to (447, 301)
Screenshot: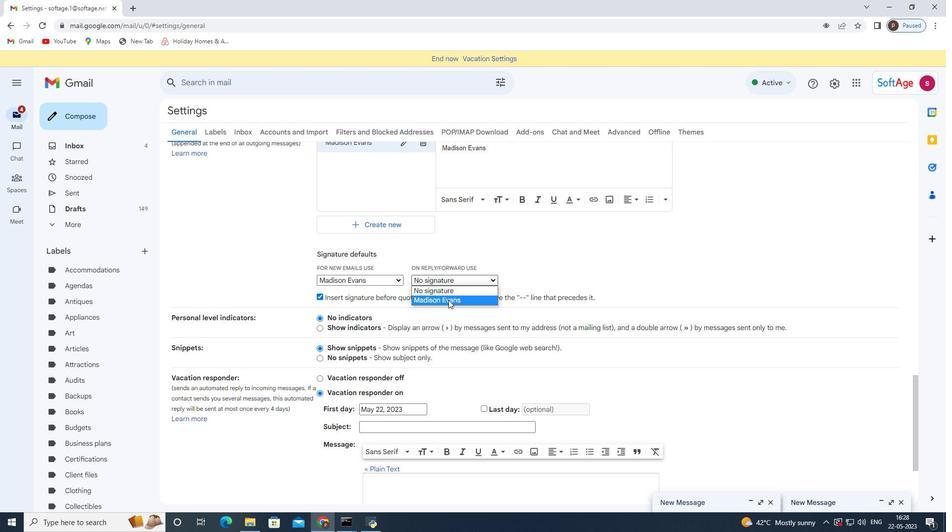 
Action: Mouse pressed left at (447, 301)
Screenshot: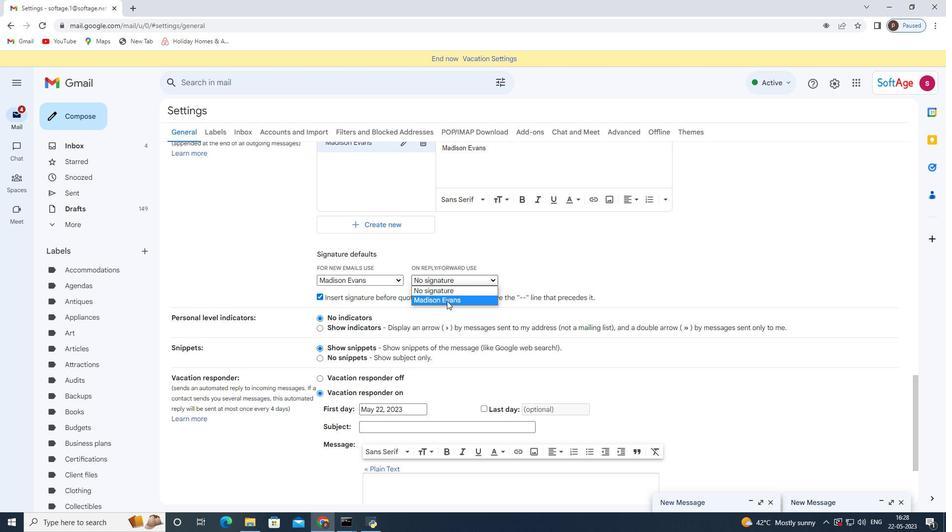 
Action: Mouse scrolled (447, 300) with delta (0, 0)
Screenshot: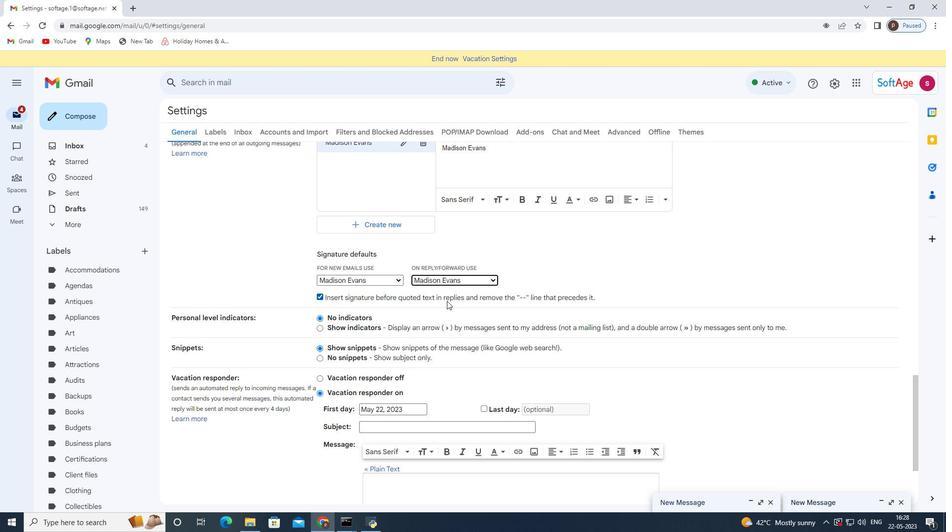 
Action: Mouse moved to (446, 303)
Screenshot: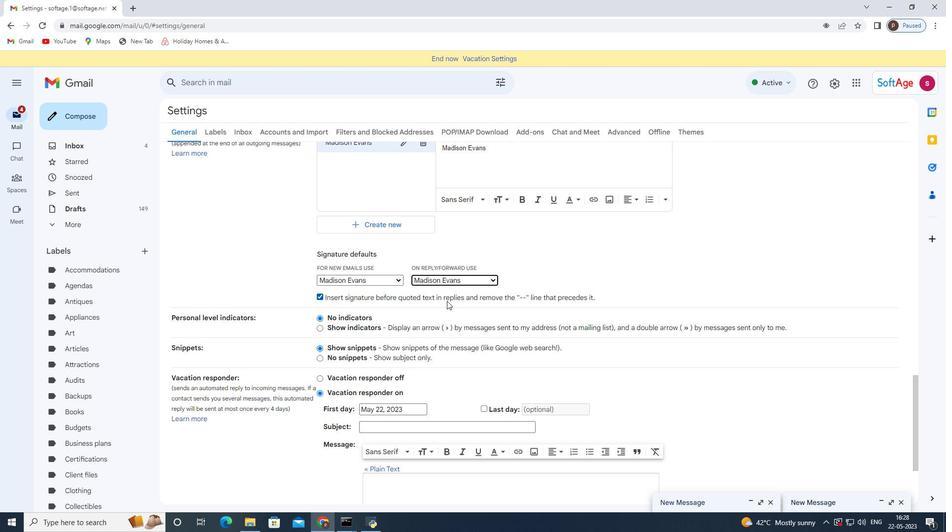 
Action: Mouse scrolled (446, 302) with delta (0, 0)
Screenshot: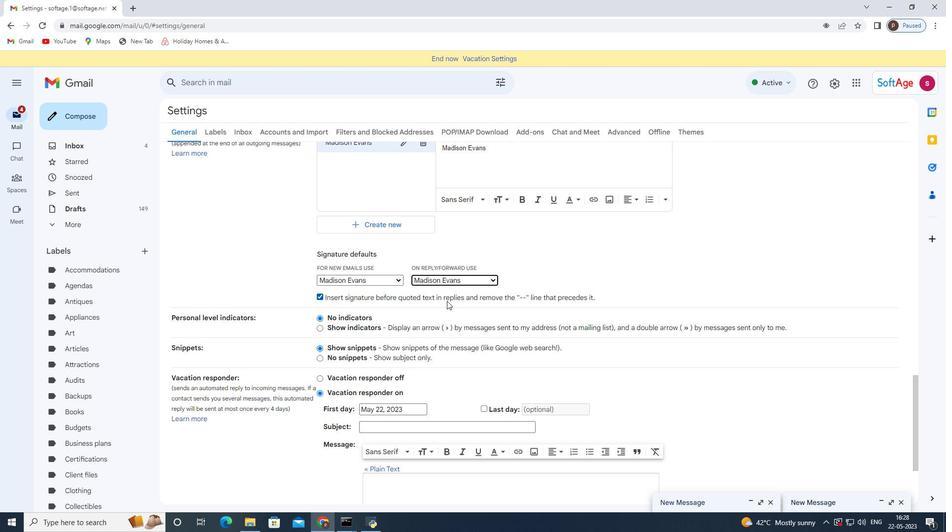 
Action: Mouse moved to (442, 307)
Screenshot: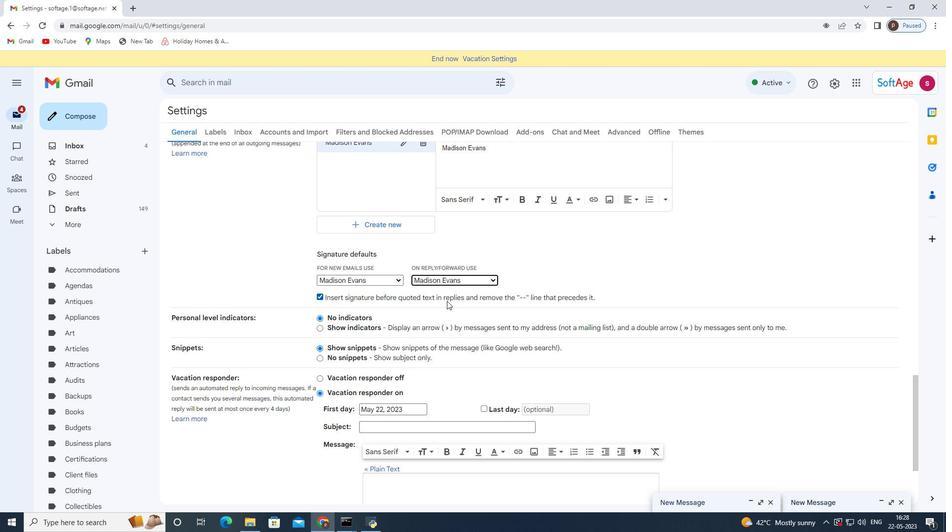 
Action: Mouse scrolled (442, 306) with delta (0, 0)
Screenshot: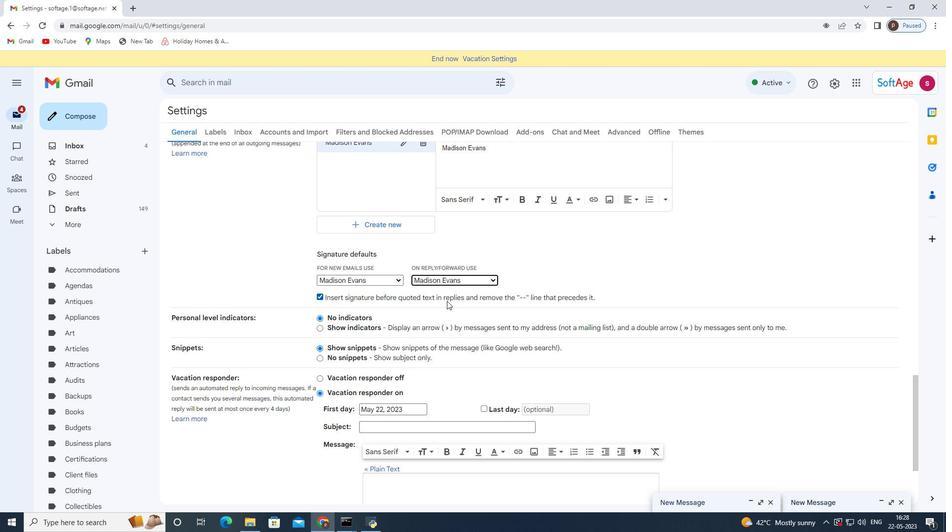 
Action: Mouse moved to (437, 317)
Screenshot: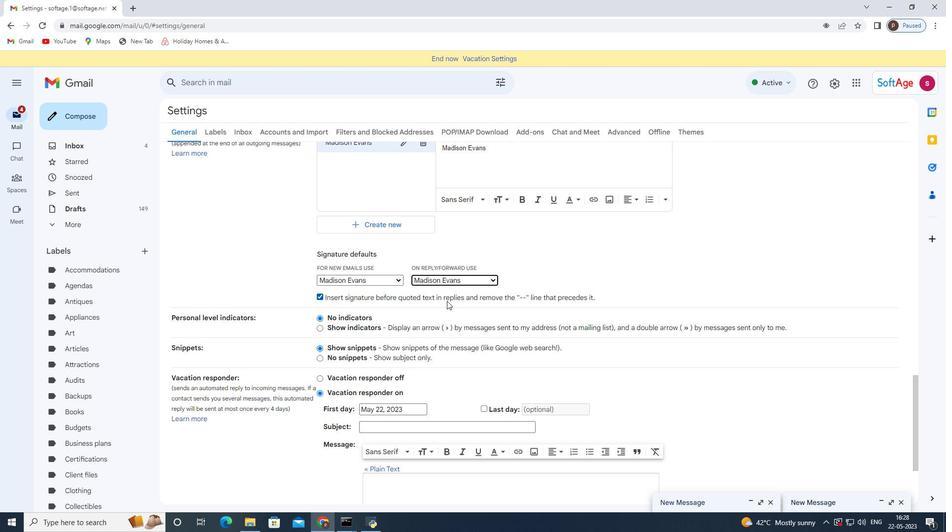 
Action: Mouse scrolled (437, 316) with delta (0, 0)
Screenshot: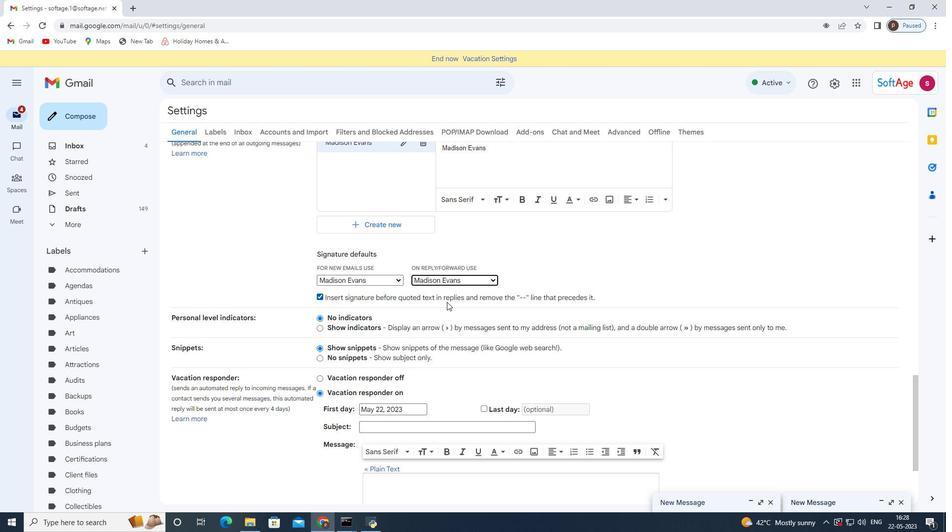 
Action: Mouse moved to (429, 334)
Screenshot: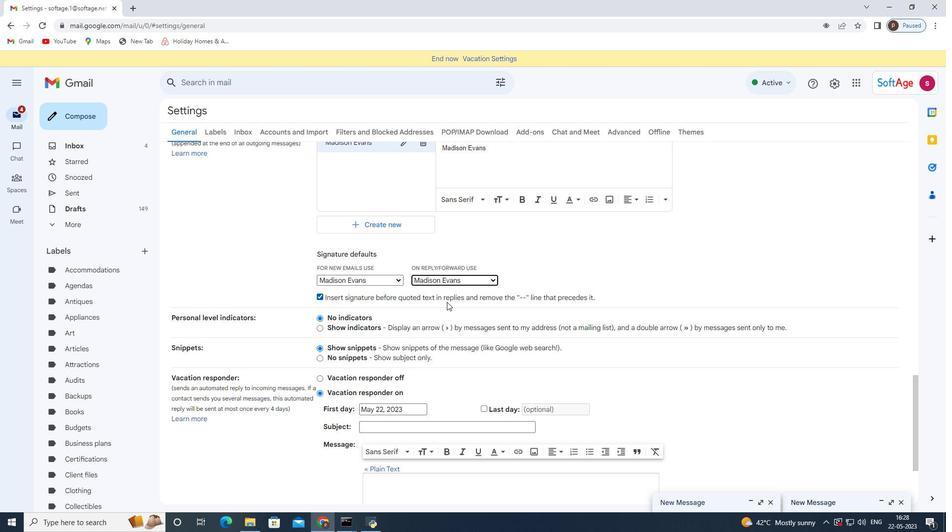 
Action: Mouse scrolled (429, 332) with delta (0, 0)
Screenshot: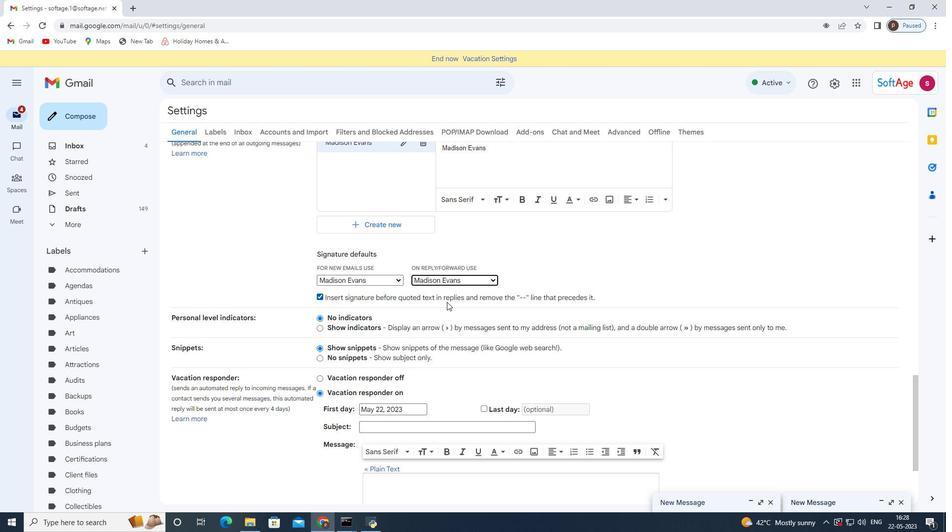 
Action: Mouse moved to (511, 452)
Screenshot: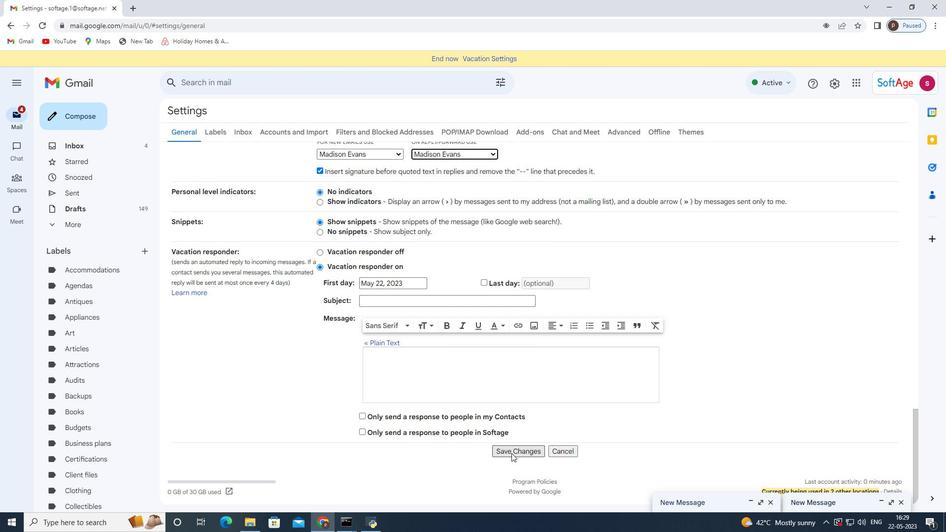 
Action: Mouse pressed left at (511, 452)
Screenshot: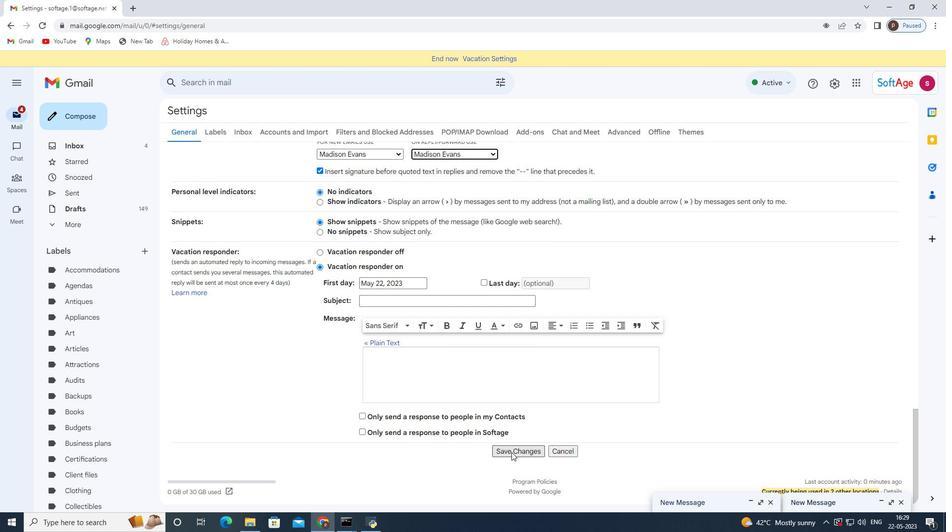 
Action: Mouse moved to (70, 121)
Screenshot: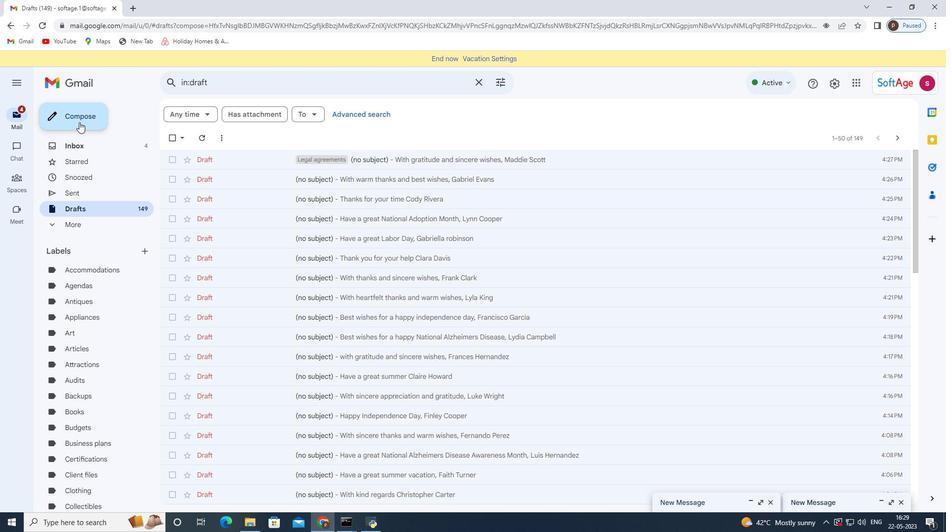 
Action: Mouse pressed left at (70, 121)
Screenshot: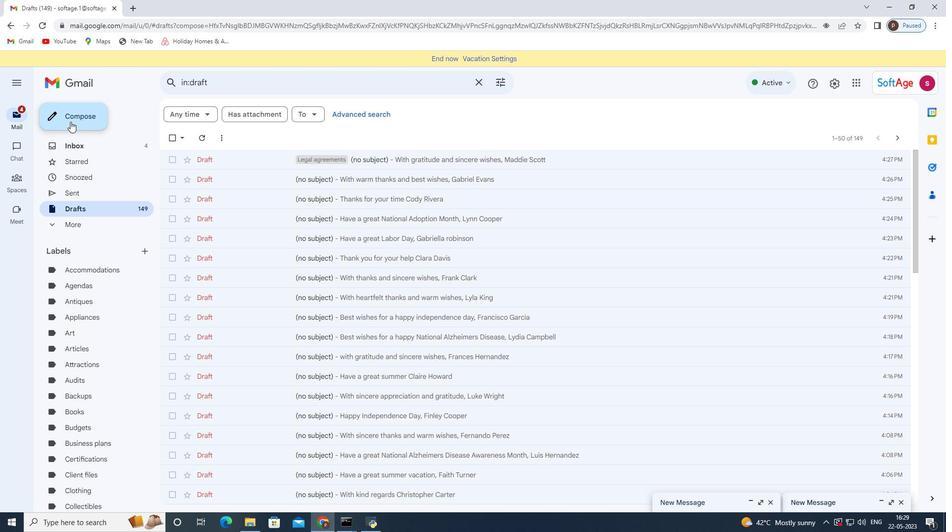
Action: Mouse moved to (394, 235)
Screenshot: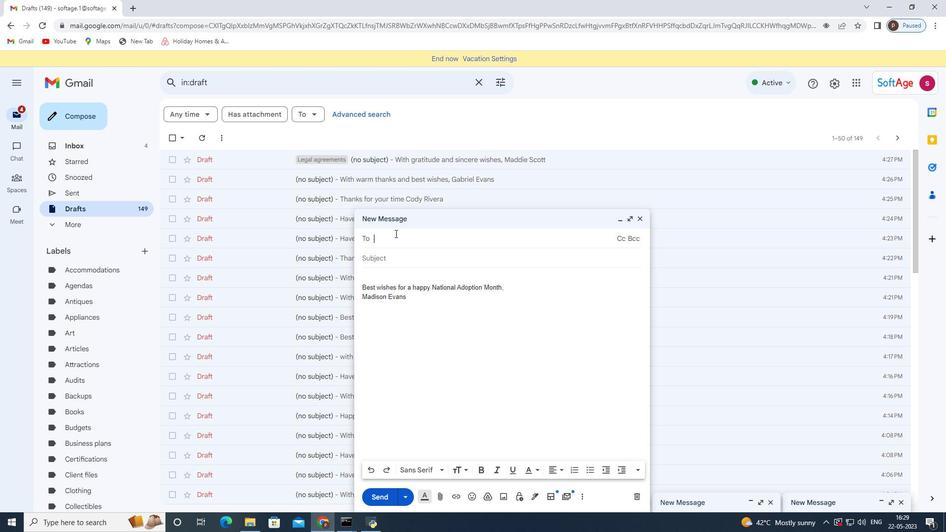 
Action: Mouse pressed left at (394, 235)
Screenshot: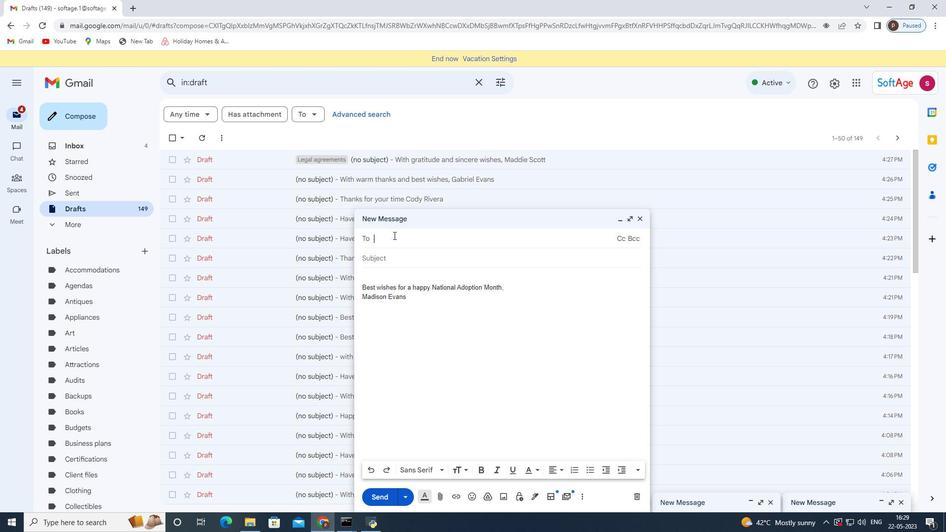 
Action: Key pressed softage.3<Key.shift>@softage.net
Screenshot: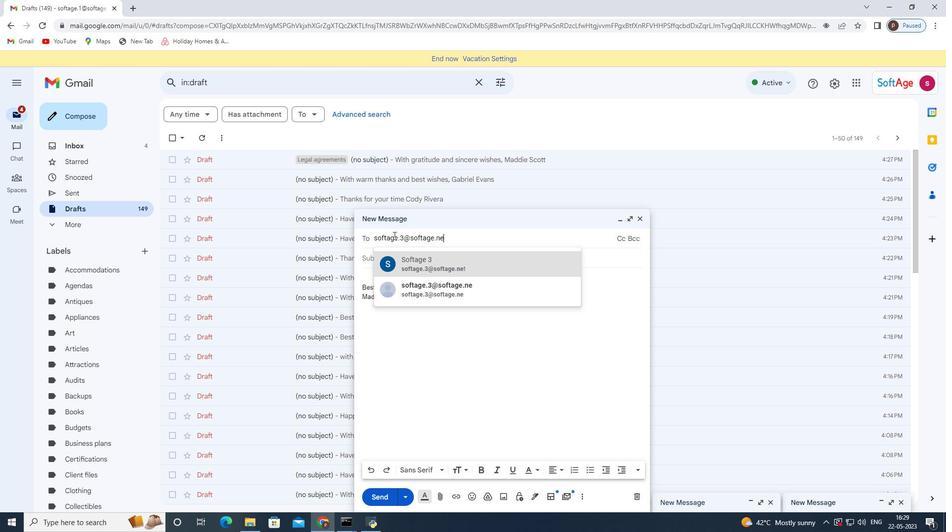 
Action: Mouse moved to (479, 268)
Screenshot: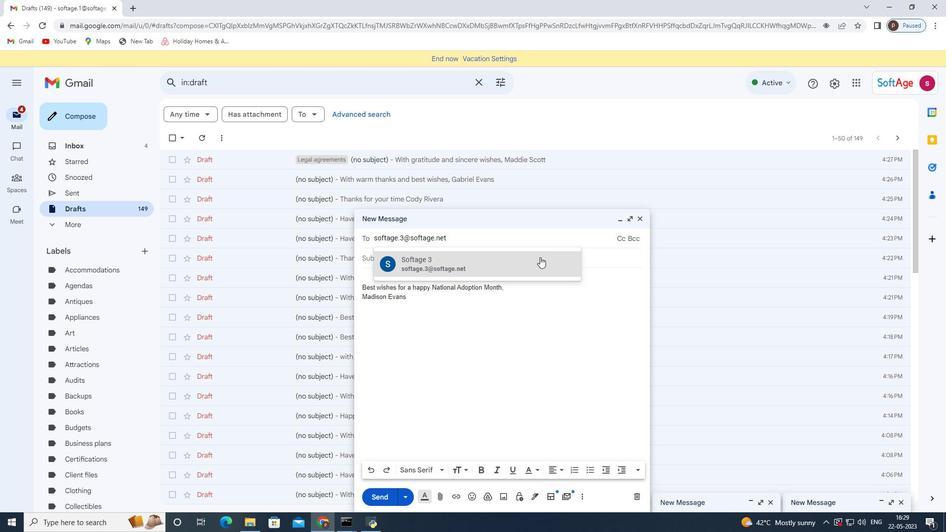 
Action: Mouse pressed left at (479, 268)
Screenshot: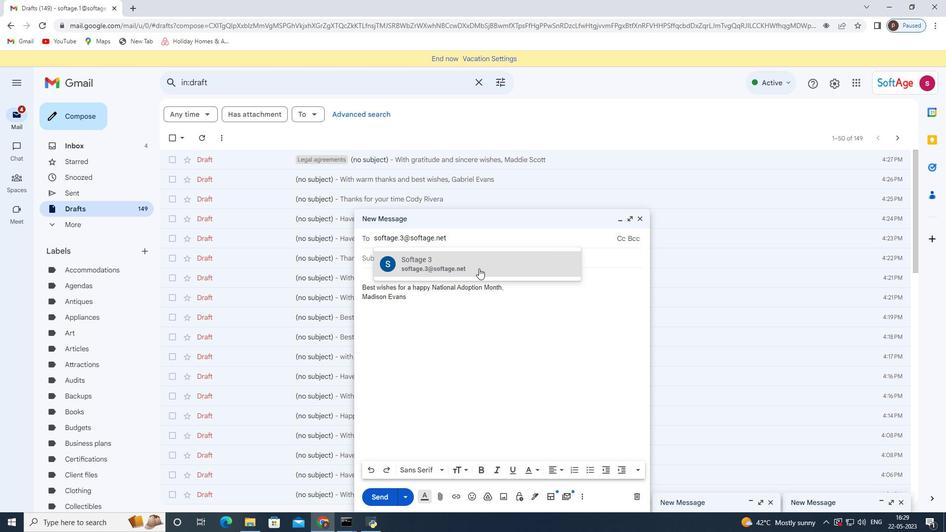 
Action: Mouse moved to (143, 251)
Screenshot: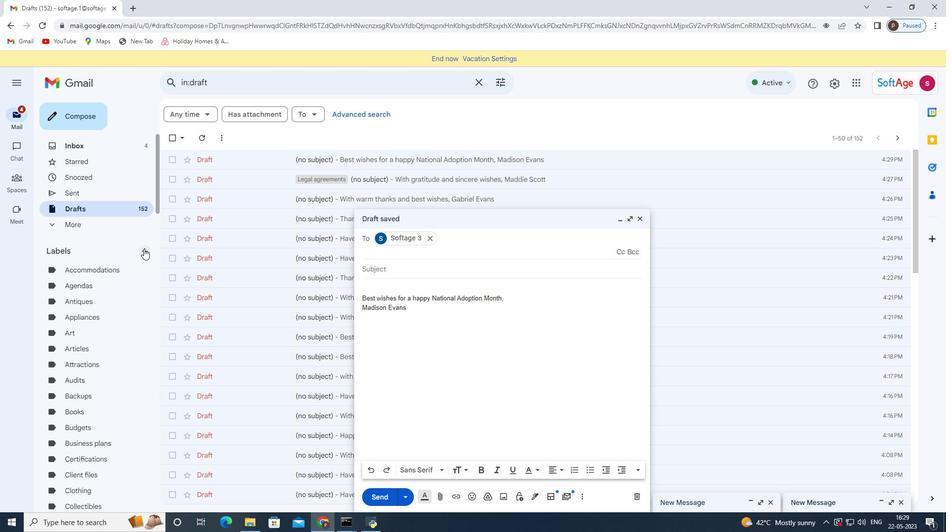 
Action: Mouse pressed left at (143, 251)
Screenshot: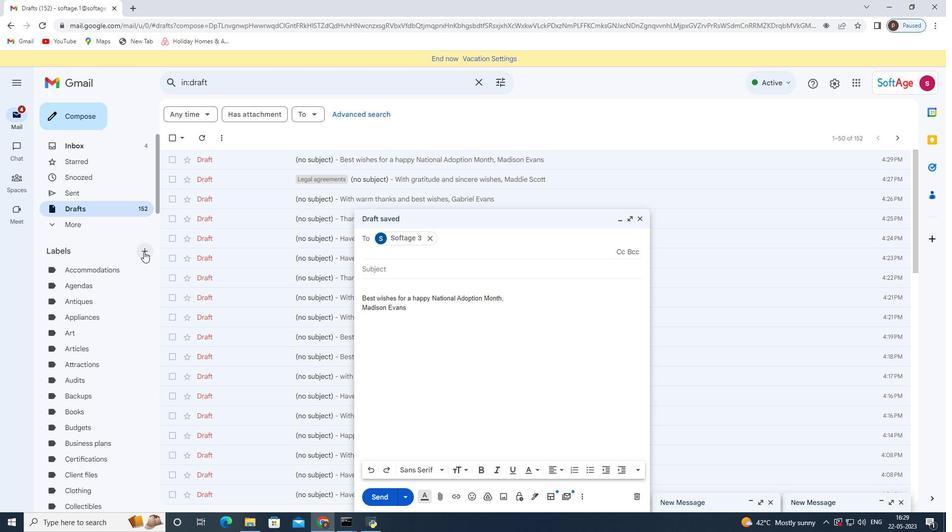 
Action: Mouse moved to (429, 268)
Screenshot: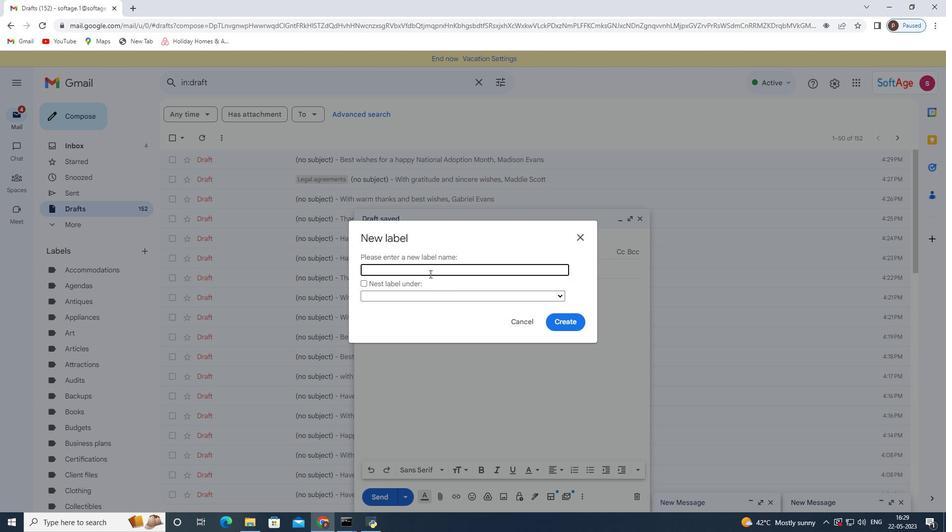 
Action: Mouse pressed left at (429, 268)
Screenshot: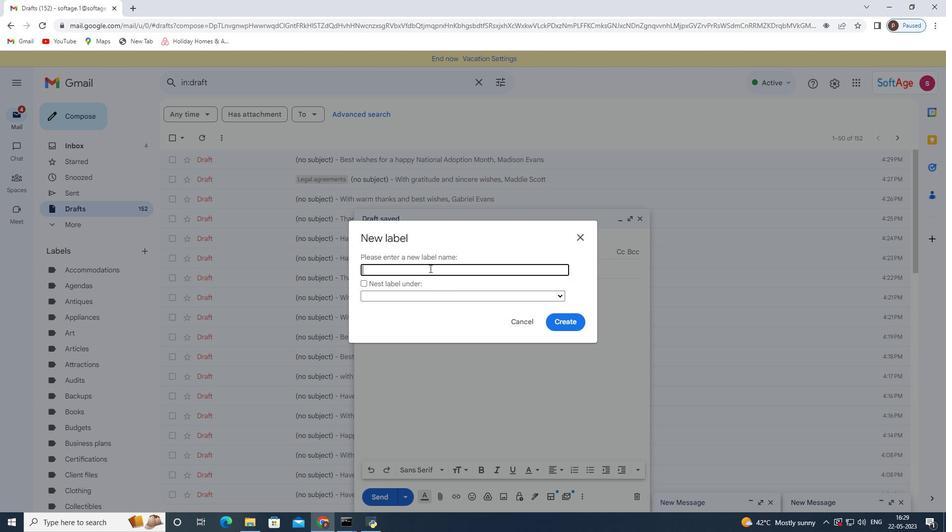 
Action: Key pressed <Key.shift>Letters<Key.space>of<Key.space>o<Key.backspace>inent
Screenshot: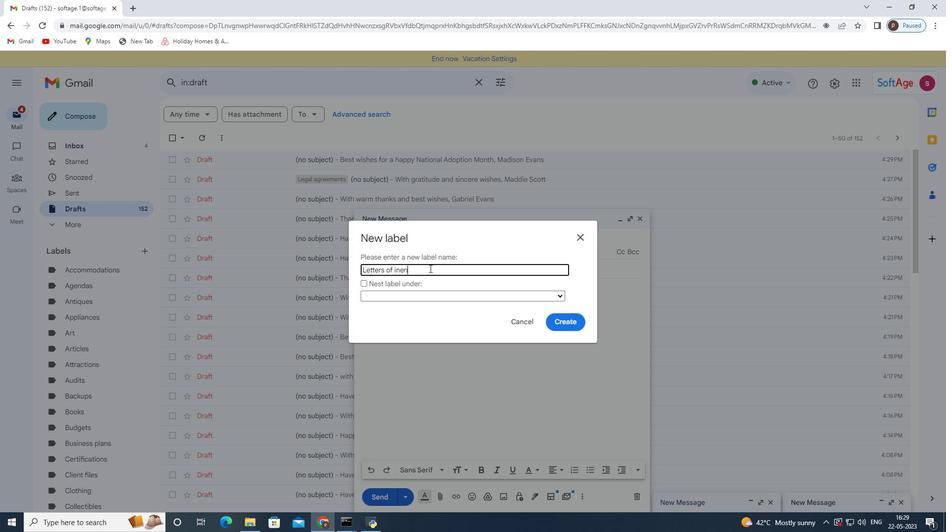 
Action: Mouse moved to (442, 278)
Screenshot: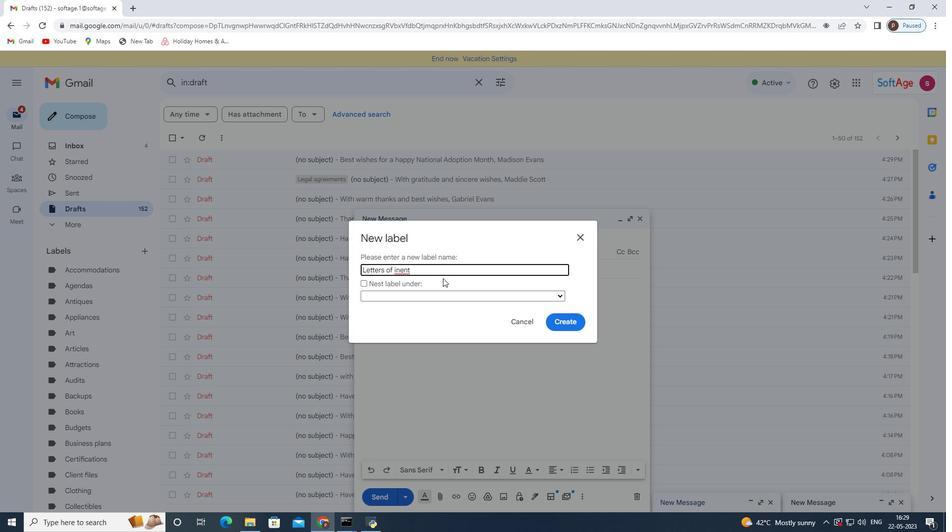 
Action: Key pressed <Key.backspace><Key.backspace><Key.backspace>tent
Screenshot: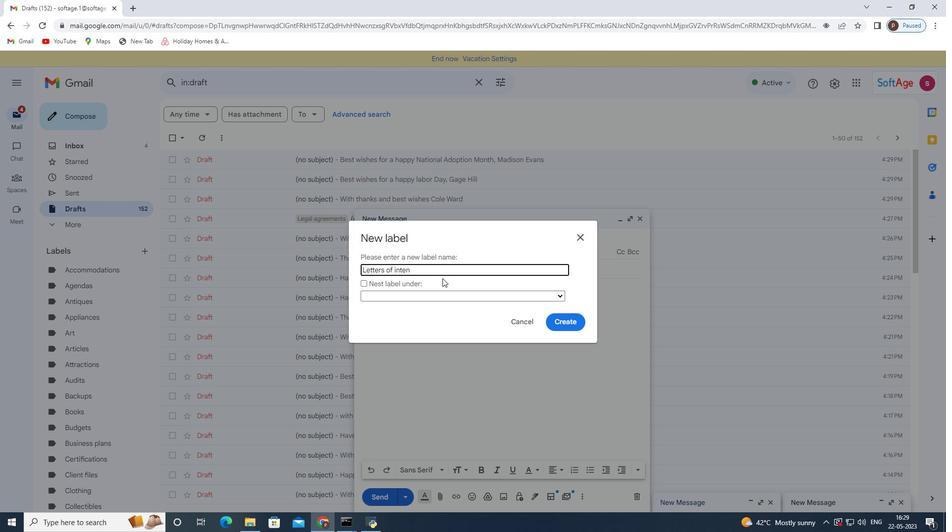 
Action: Mouse moved to (564, 321)
Screenshot: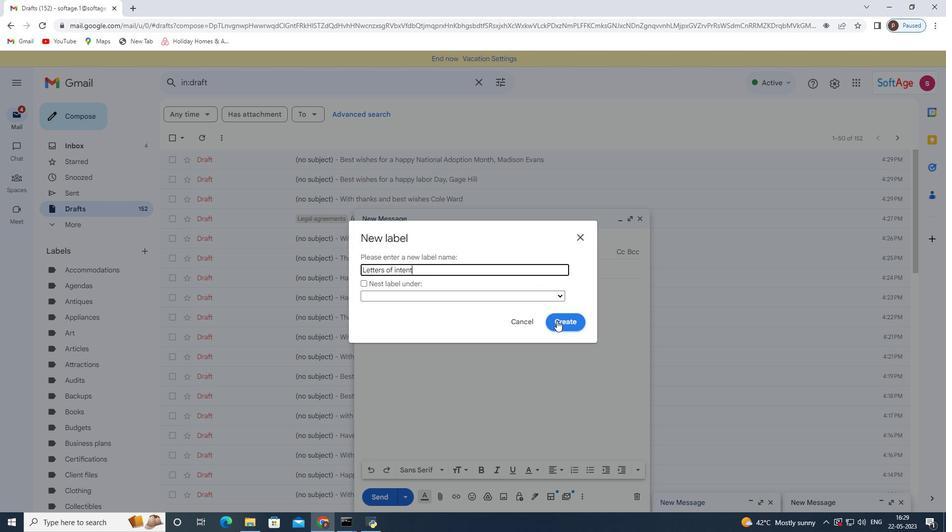 
Action: Mouse pressed left at (564, 321)
Screenshot: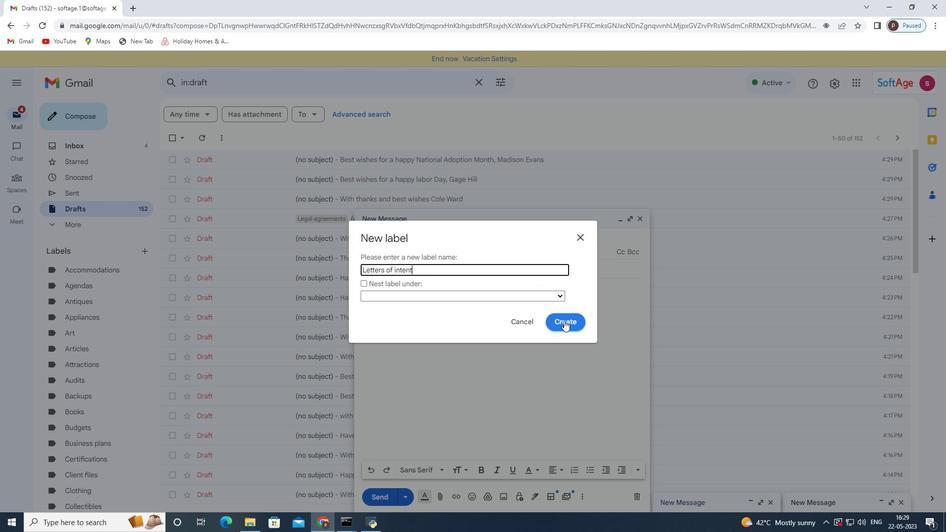 
